 Task: Font style For heading Use Amiri with pink colour, bold & Underline. font size for heading '26 Pt. 'Change the font style of data to Amiriand font size to  12 Pt. Change the alignment of both headline & data to   center vertically. In the sheet  Attendance Sheet for Weekly Assessment
Action: Mouse moved to (52, 100)
Screenshot: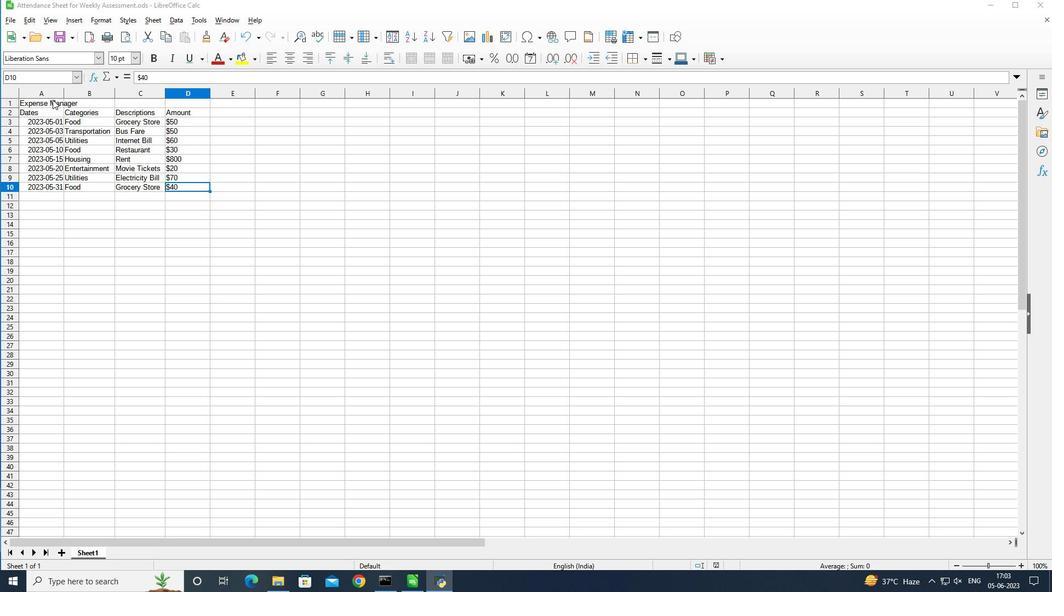 
Action: Mouse pressed left at (52, 100)
Screenshot: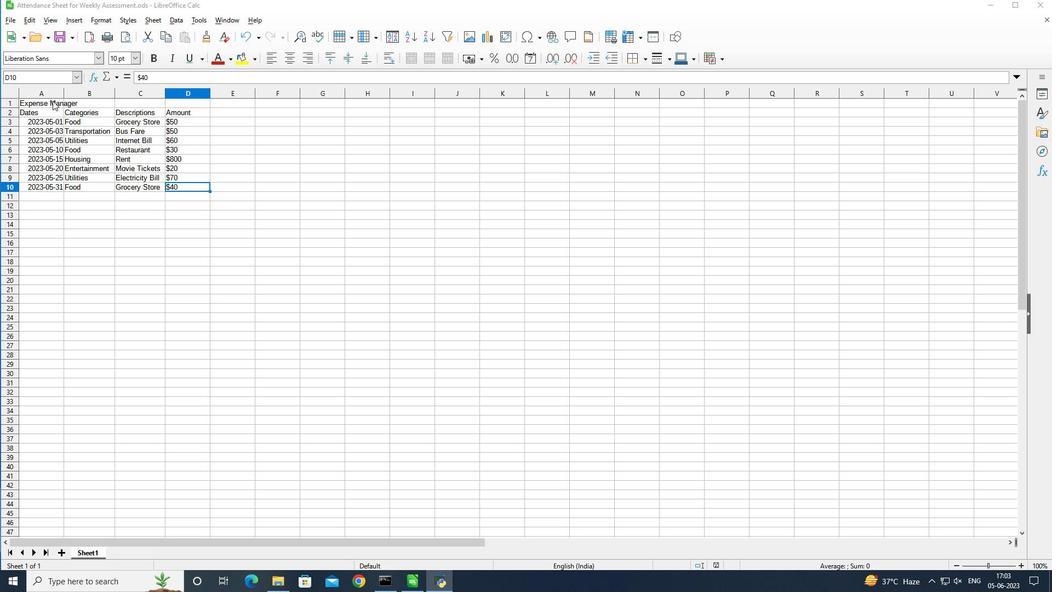 
Action: Mouse moved to (102, 58)
Screenshot: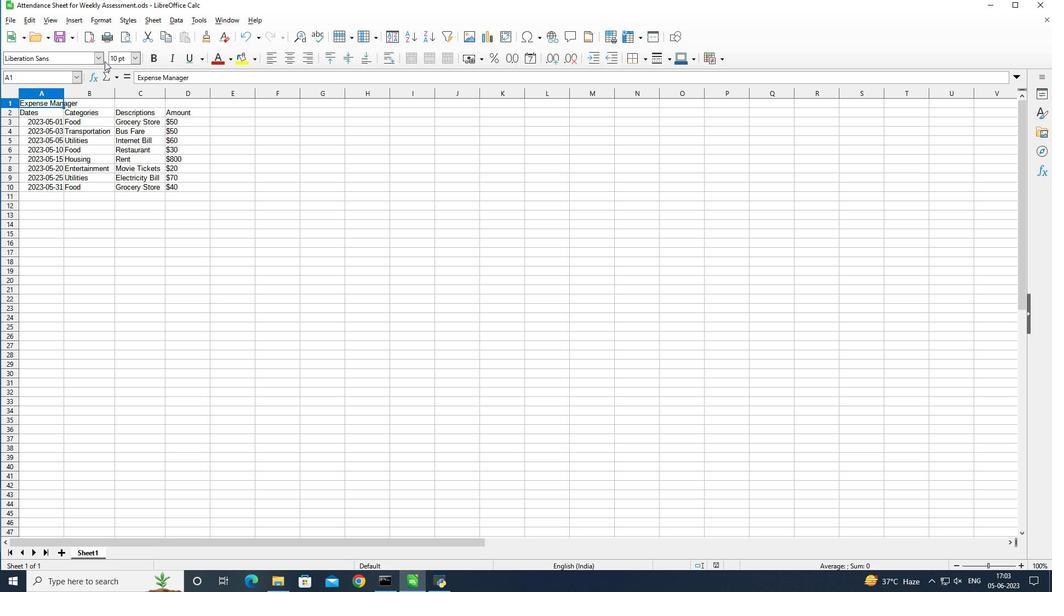 
Action: Mouse pressed left at (102, 58)
Screenshot: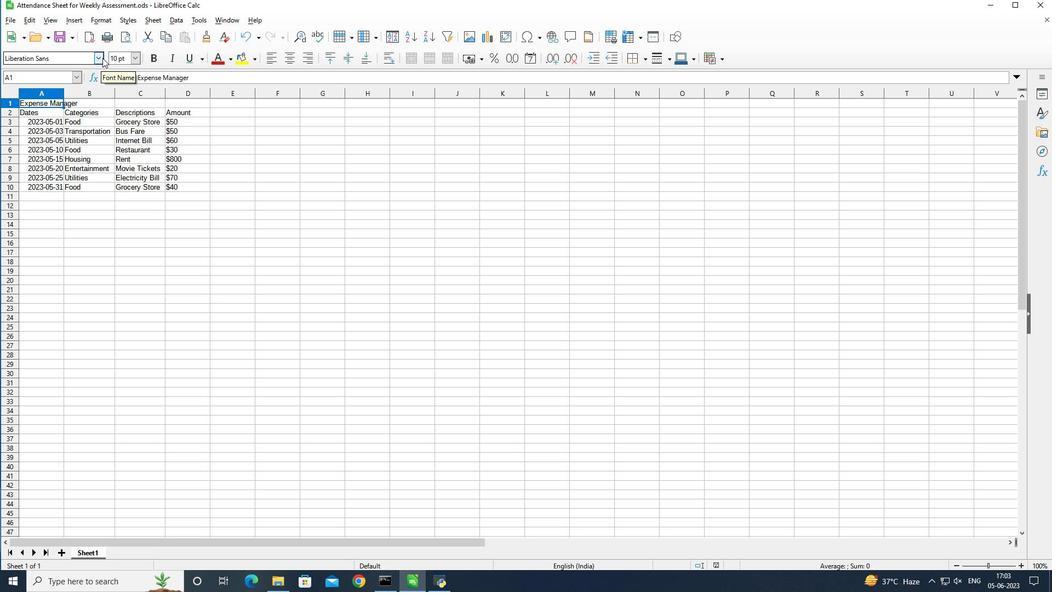 
Action: Mouse moved to (180, 83)
Screenshot: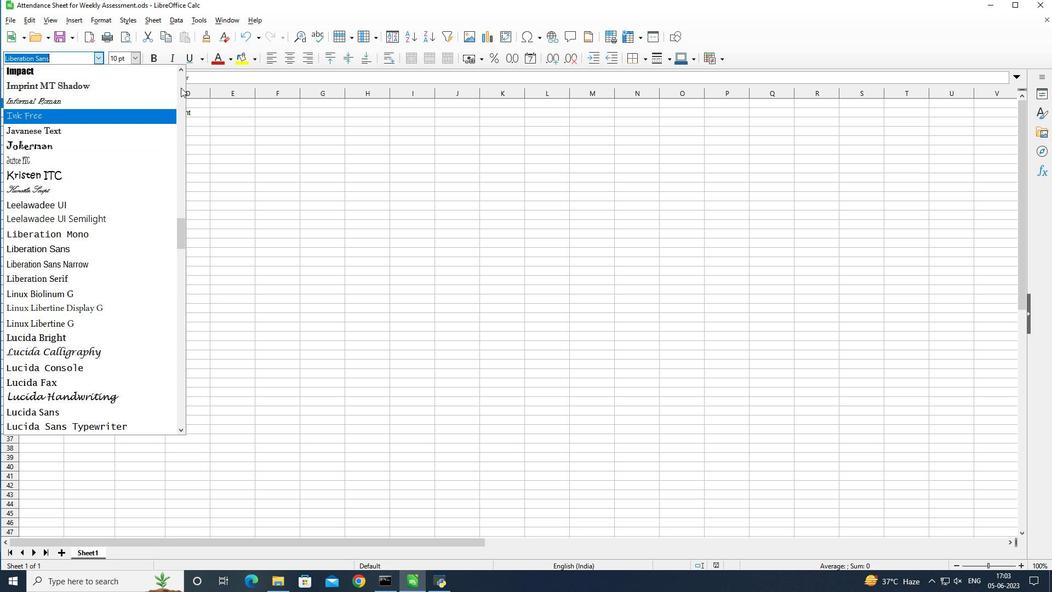 
Action: Mouse pressed left at (180, 83)
Screenshot: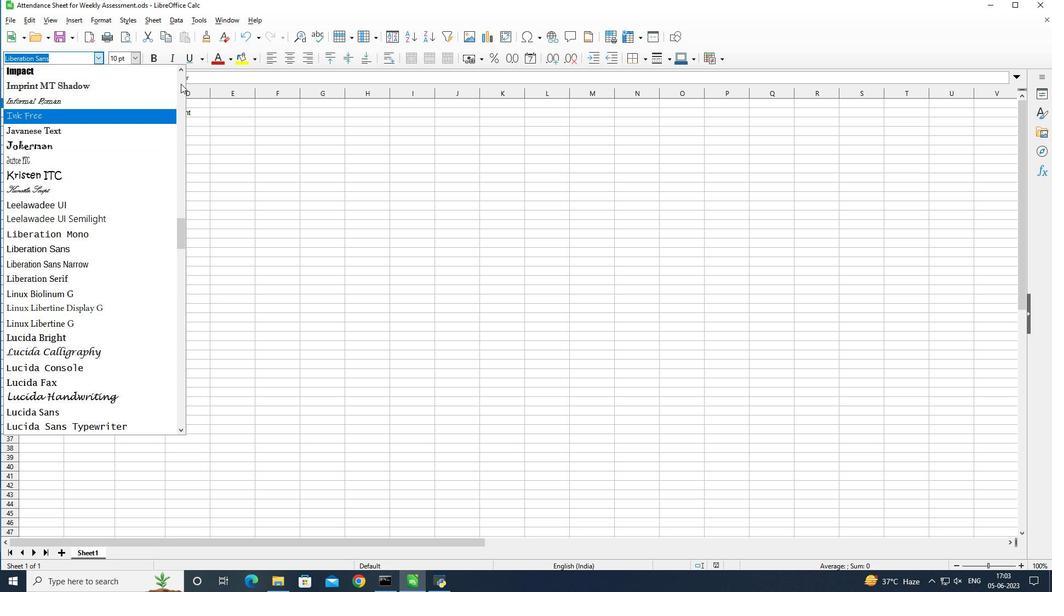 
Action: Mouse moved to (144, 115)
Screenshot: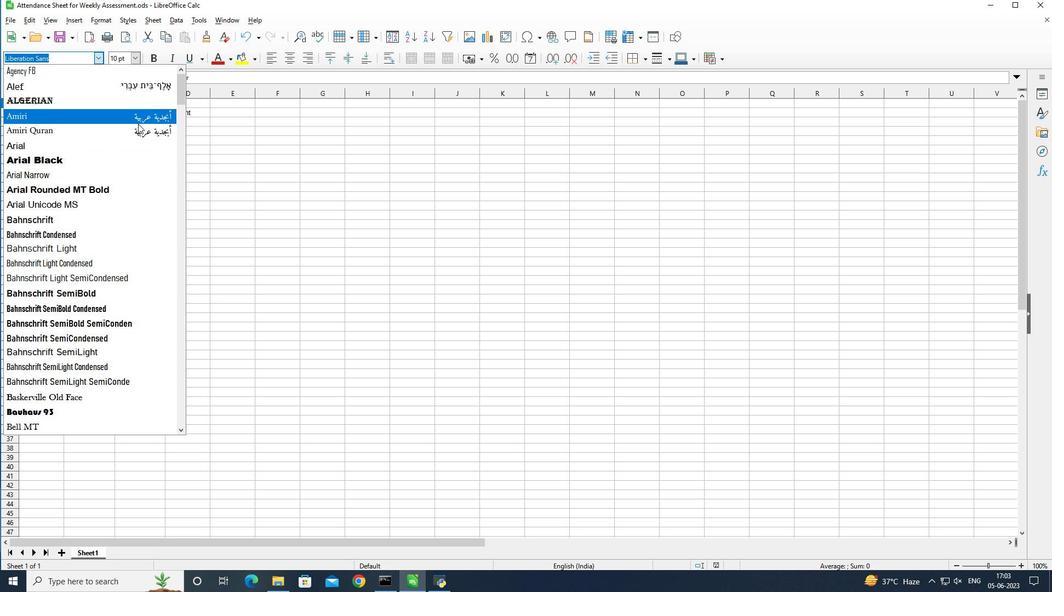 
Action: Mouse pressed left at (144, 115)
Screenshot: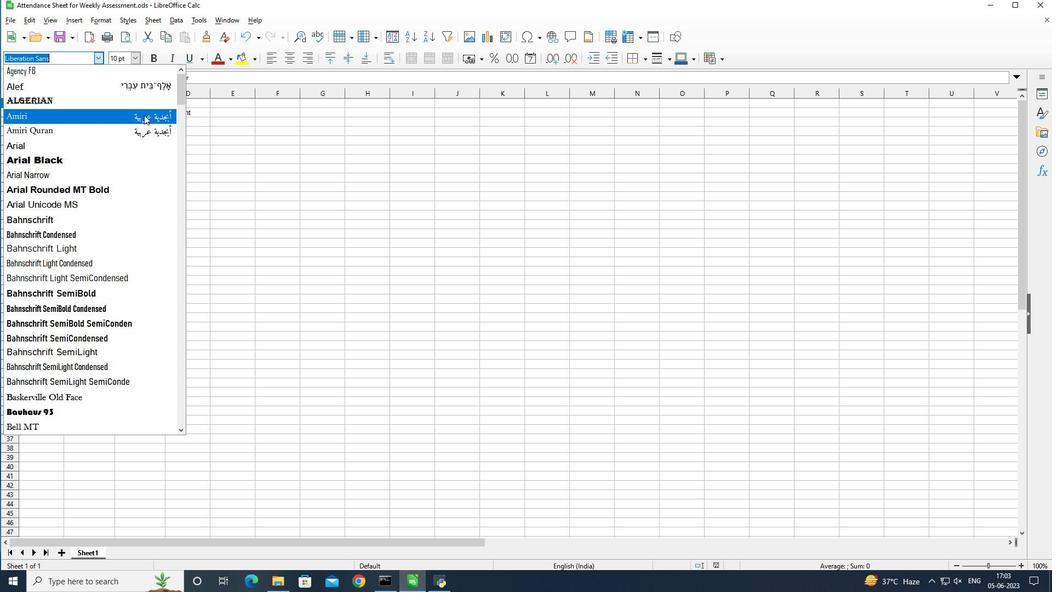 
Action: Mouse moved to (229, 61)
Screenshot: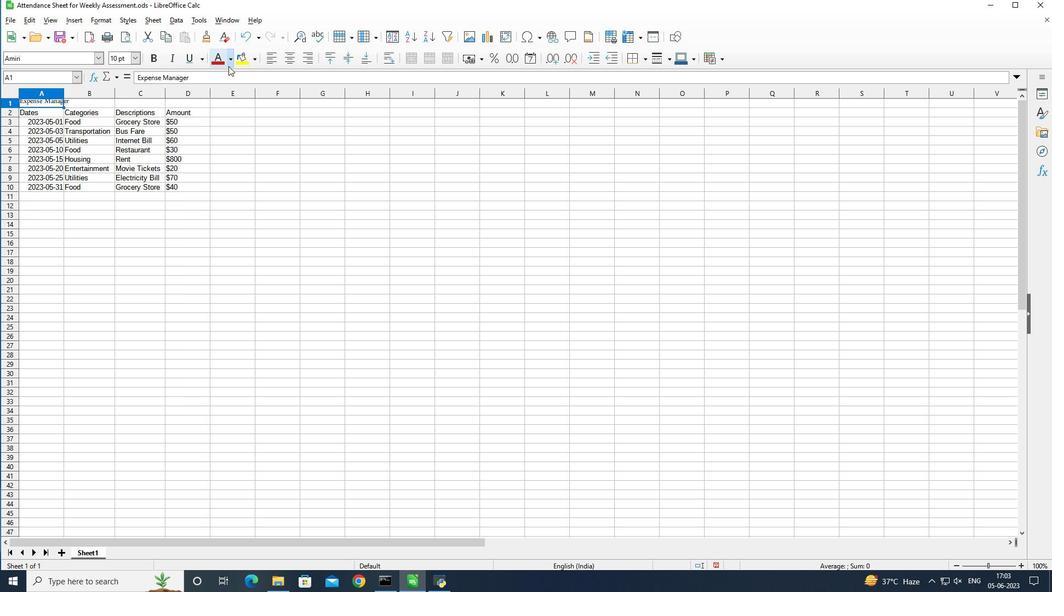 
Action: Mouse pressed left at (229, 61)
Screenshot: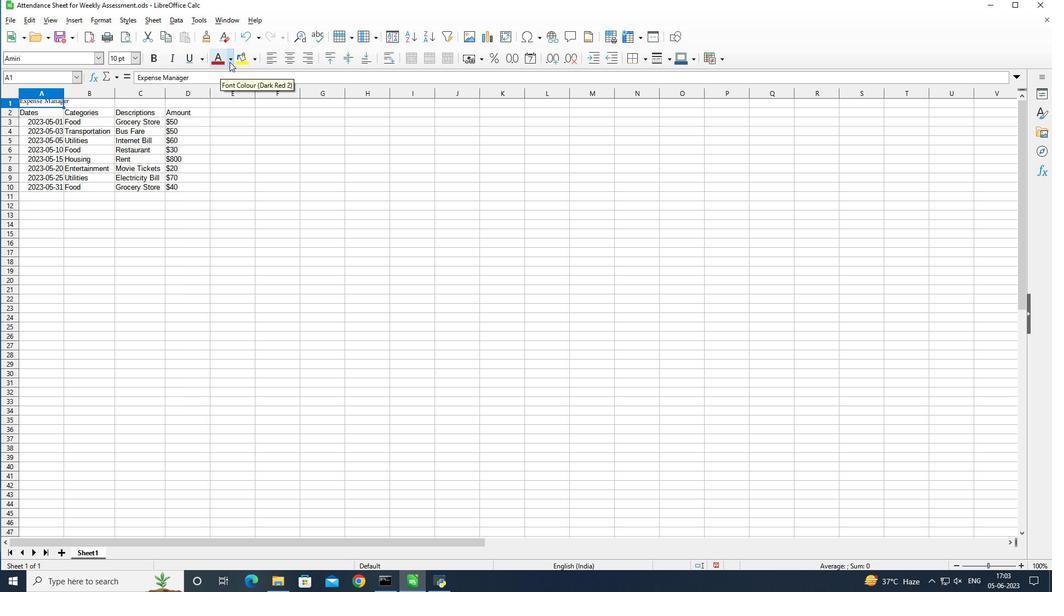 
Action: Mouse moved to (314, 112)
Screenshot: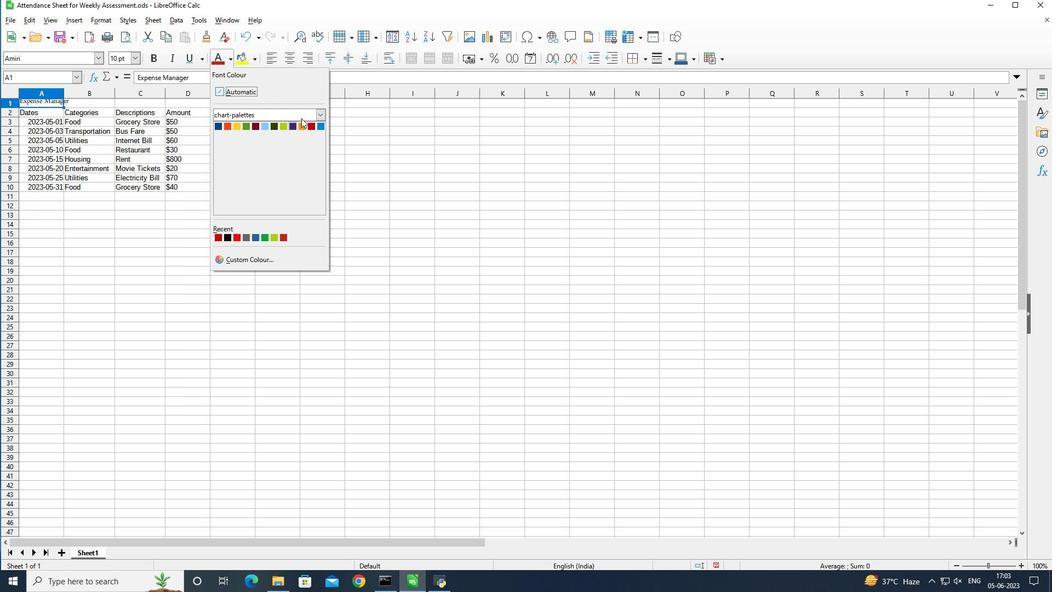 
Action: Mouse pressed left at (314, 112)
Screenshot: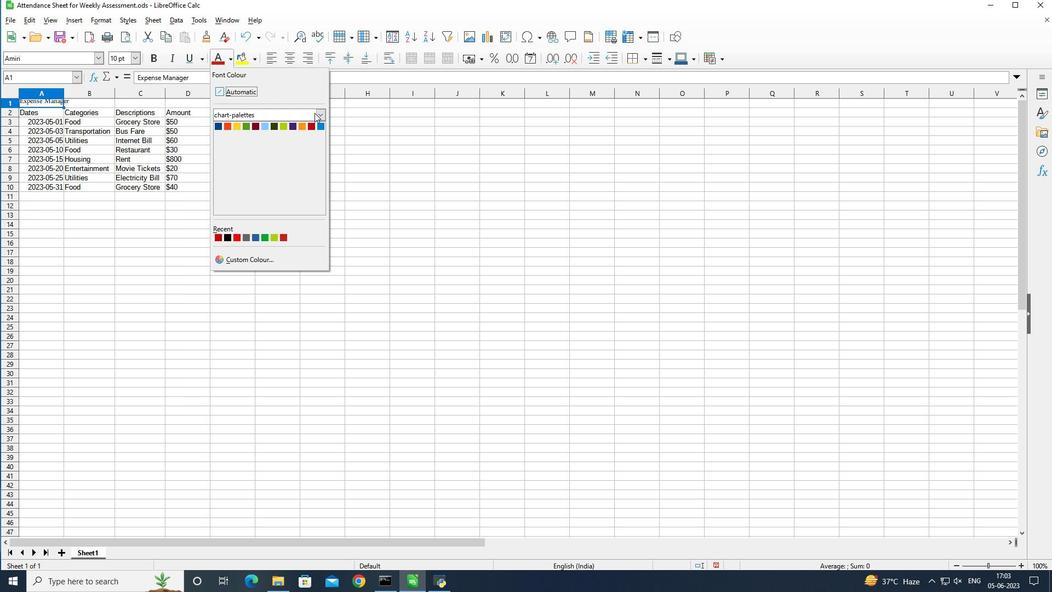 
Action: Mouse moved to (264, 191)
Screenshot: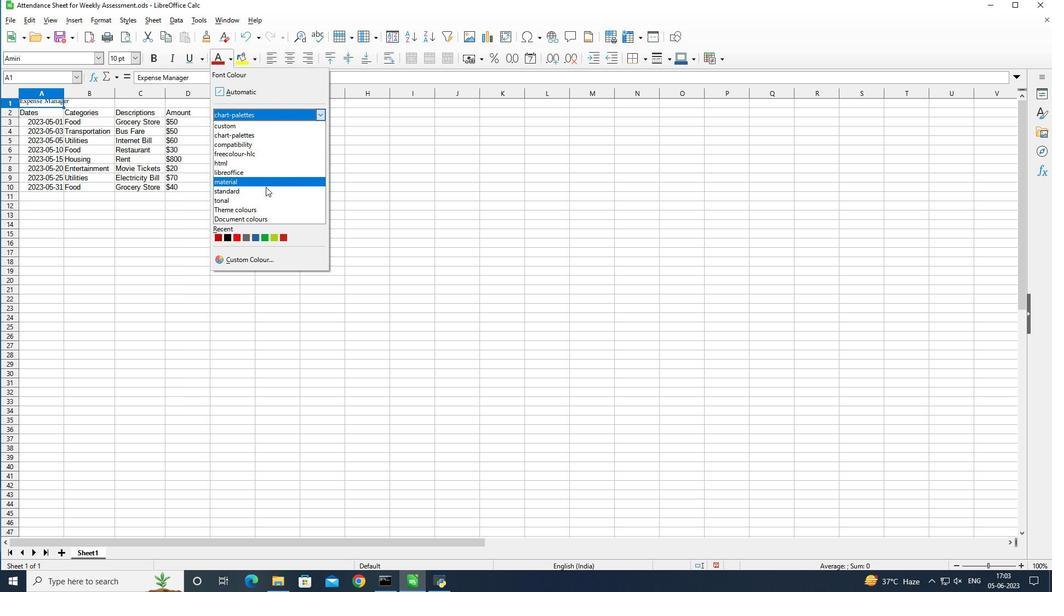
Action: Mouse pressed left at (264, 191)
Screenshot: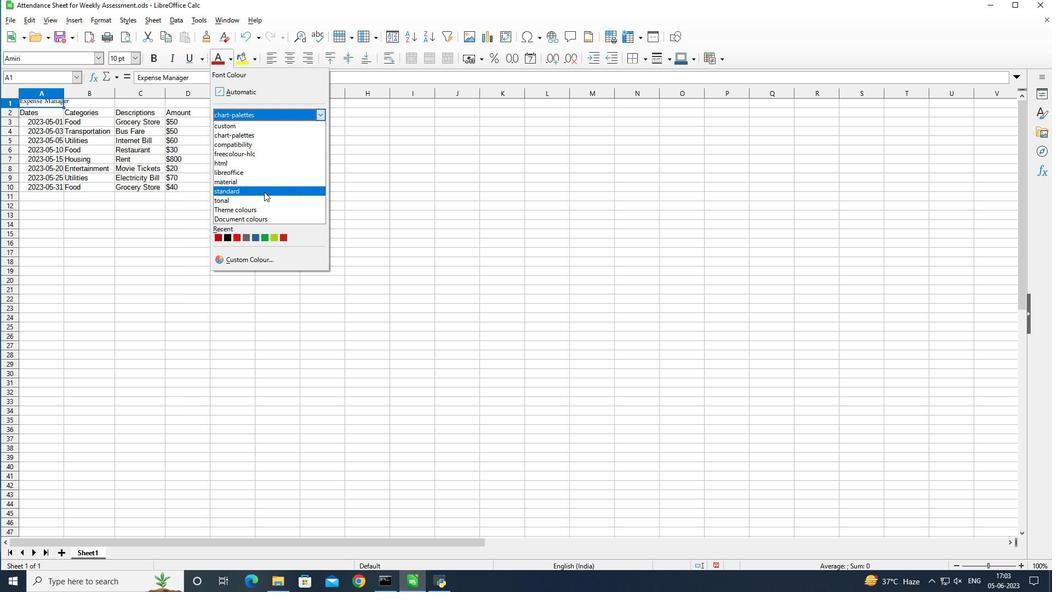 
Action: Mouse moved to (307, 115)
Screenshot: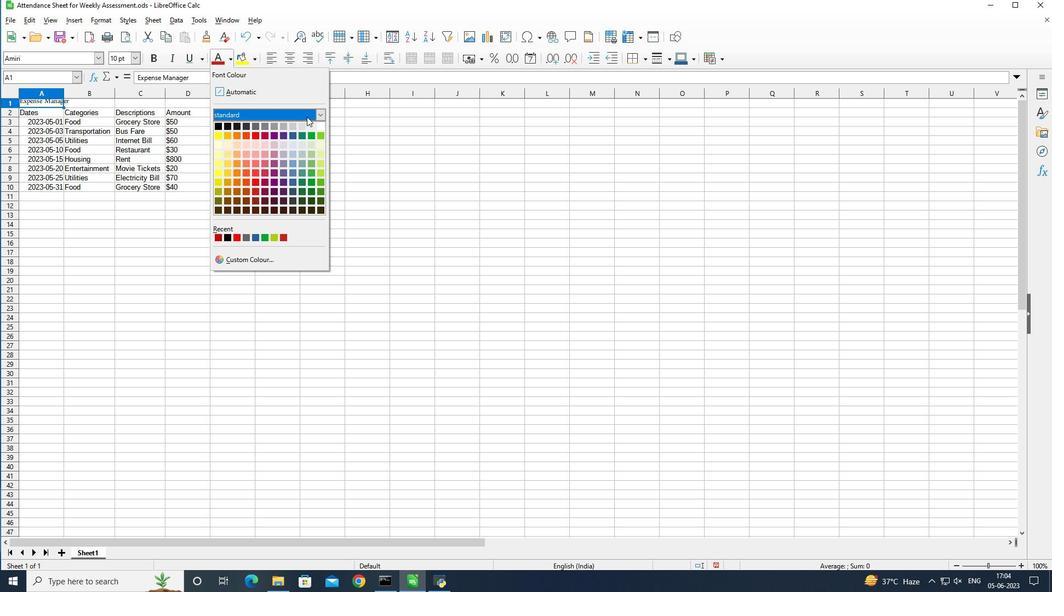 
Action: Mouse pressed left at (307, 115)
Screenshot: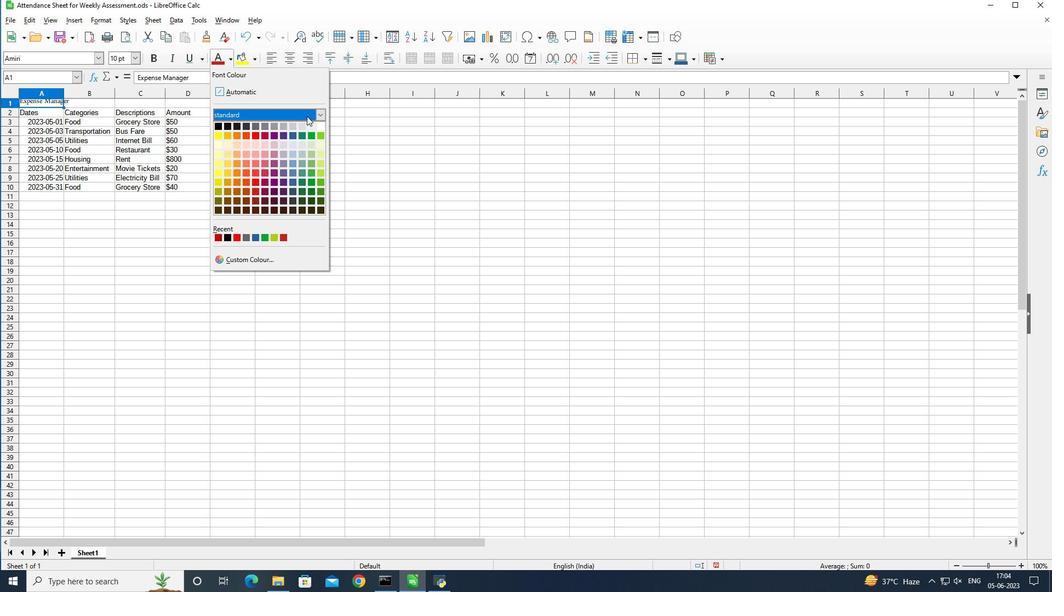 
Action: Mouse moved to (269, 178)
Screenshot: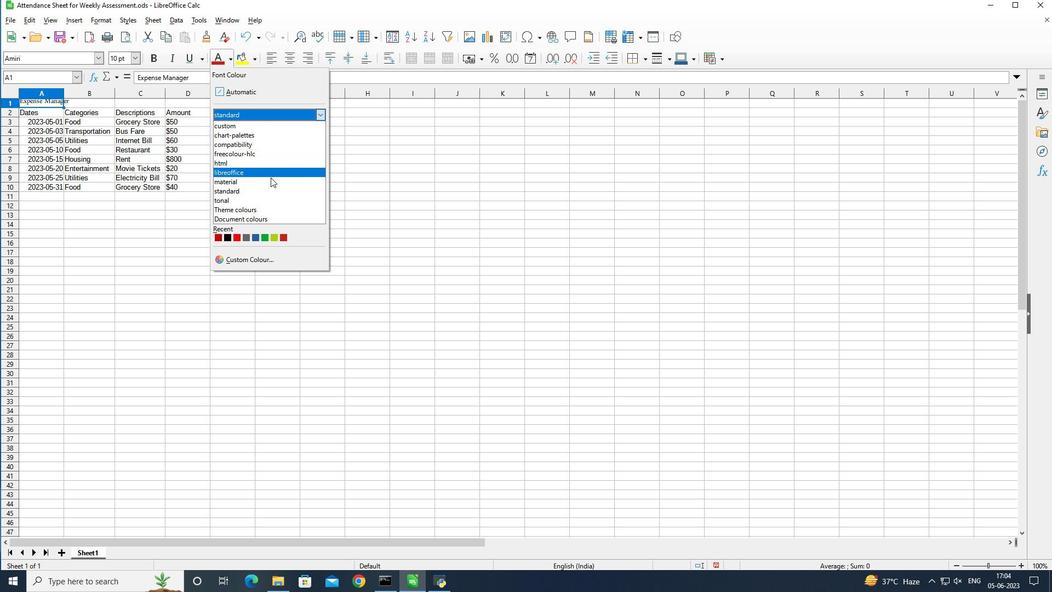 
Action: Mouse pressed left at (269, 178)
Screenshot: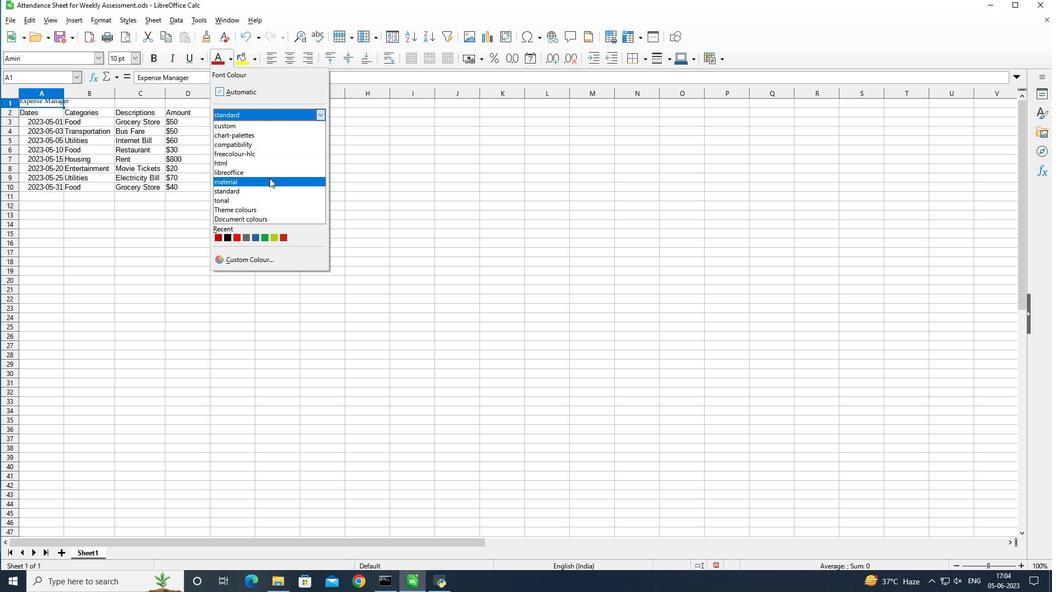 
Action: Mouse moved to (222, 184)
Screenshot: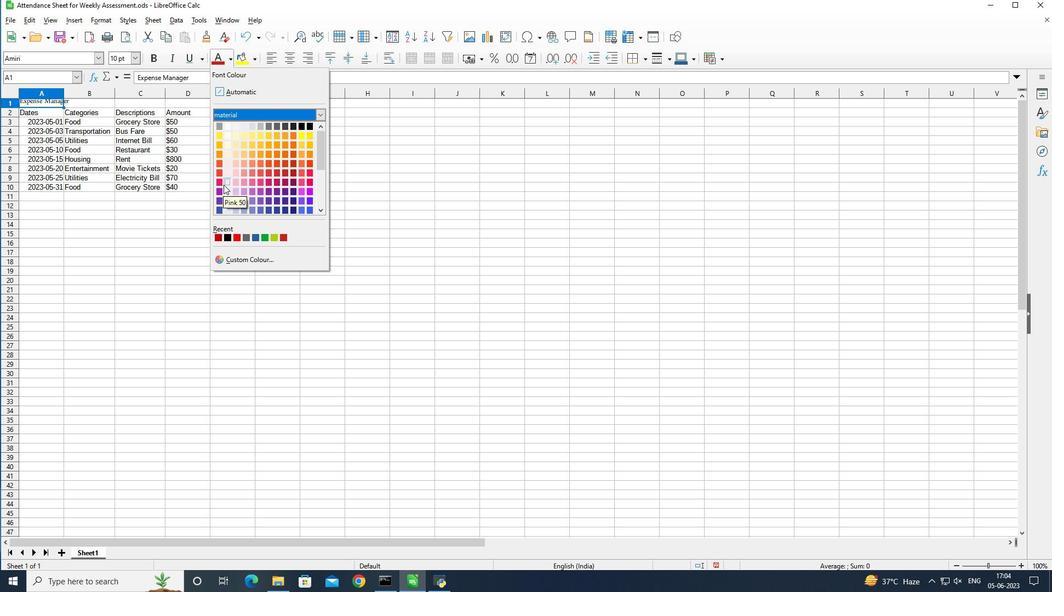 
Action: Mouse pressed left at (222, 184)
Screenshot: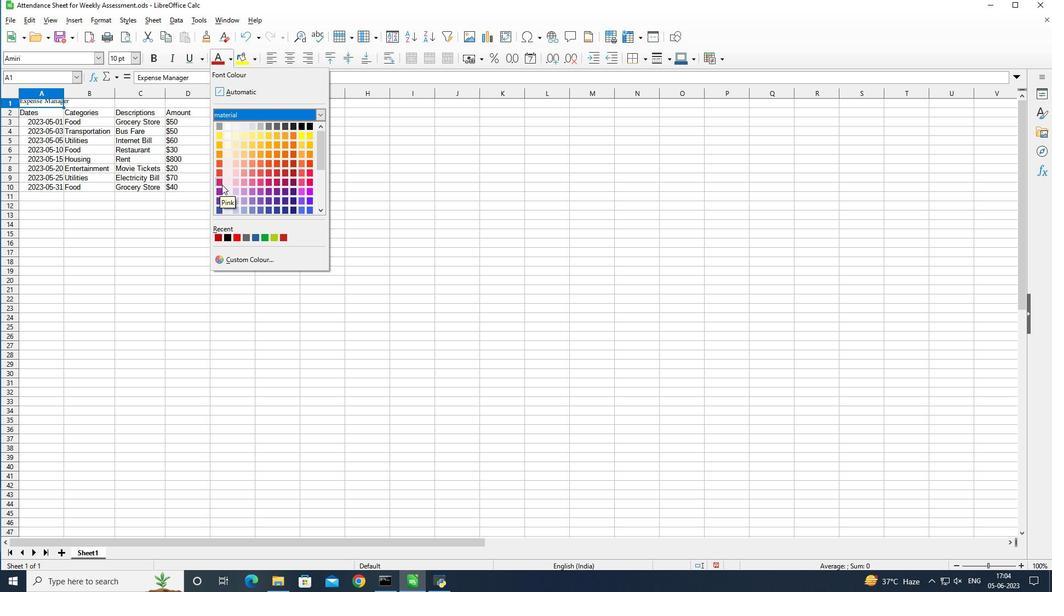 
Action: Mouse moved to (154, 60)
Screenshot: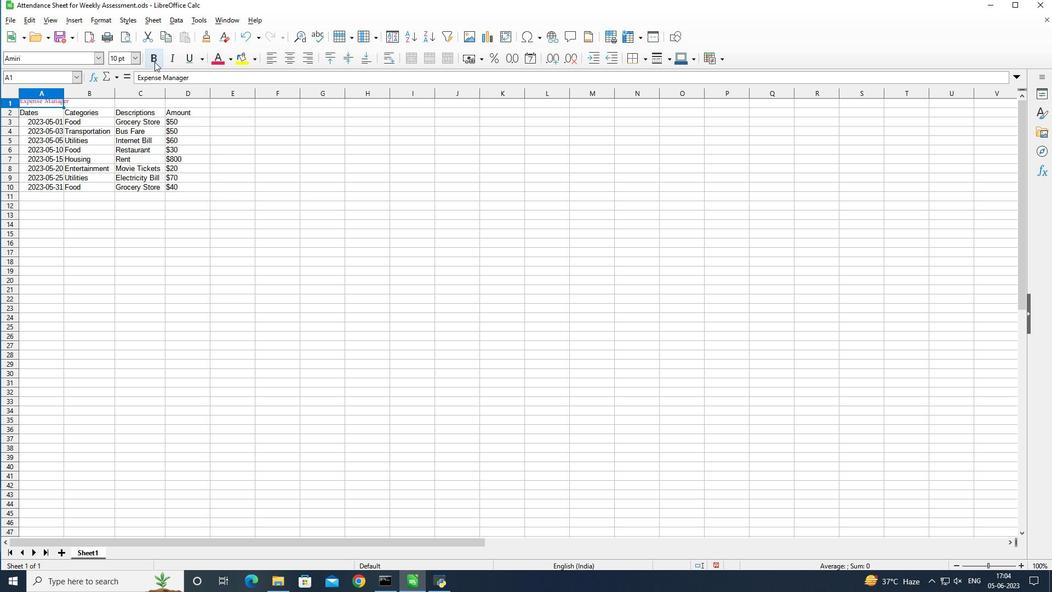 
Action: Mouse pressed left at (154, 60)
Screenshot: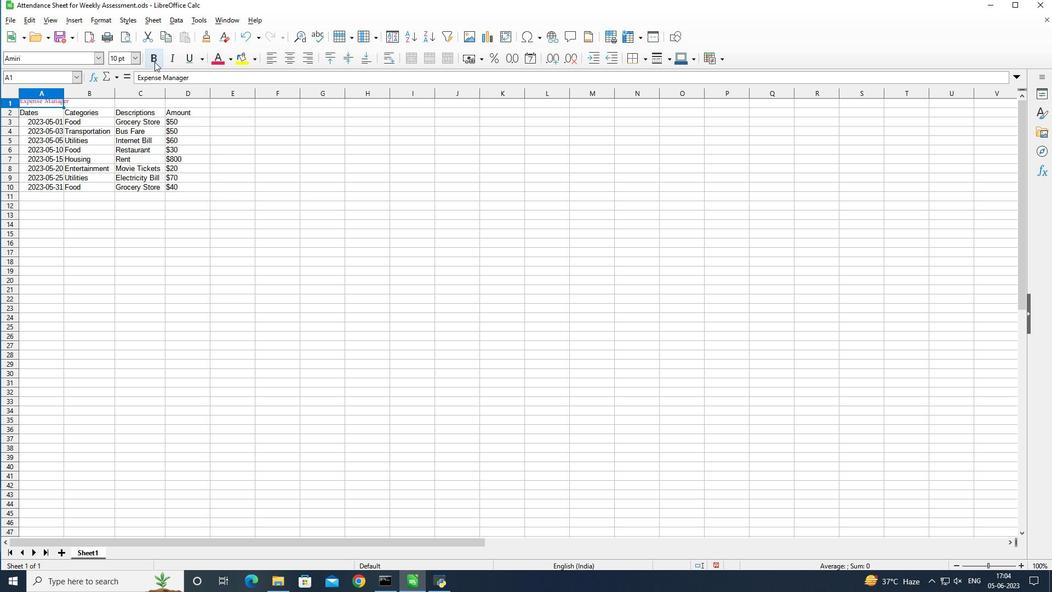 
Action: Mouse moved to (187, 61)
Screenshot: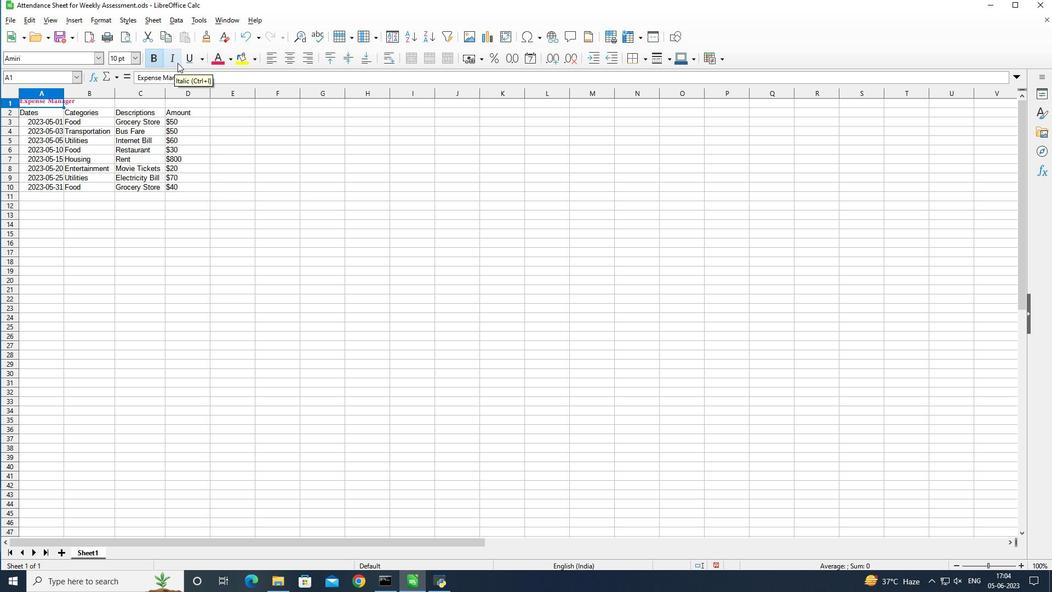 
Action: Mouse pressed left at (187, 61)
Screenshot: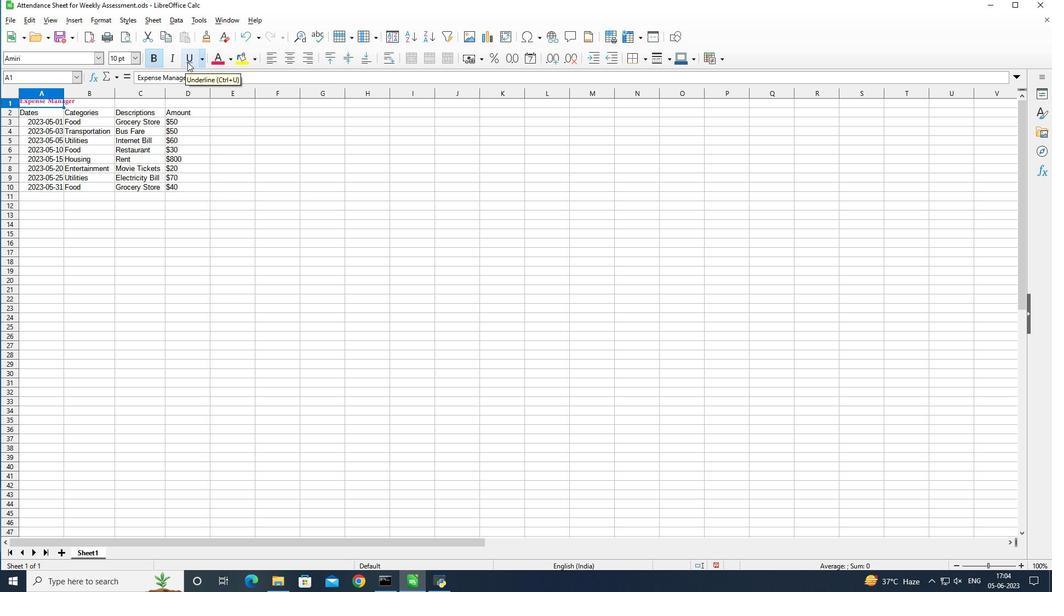 
Action: Mouse moved to (137, 59)
Screenshot: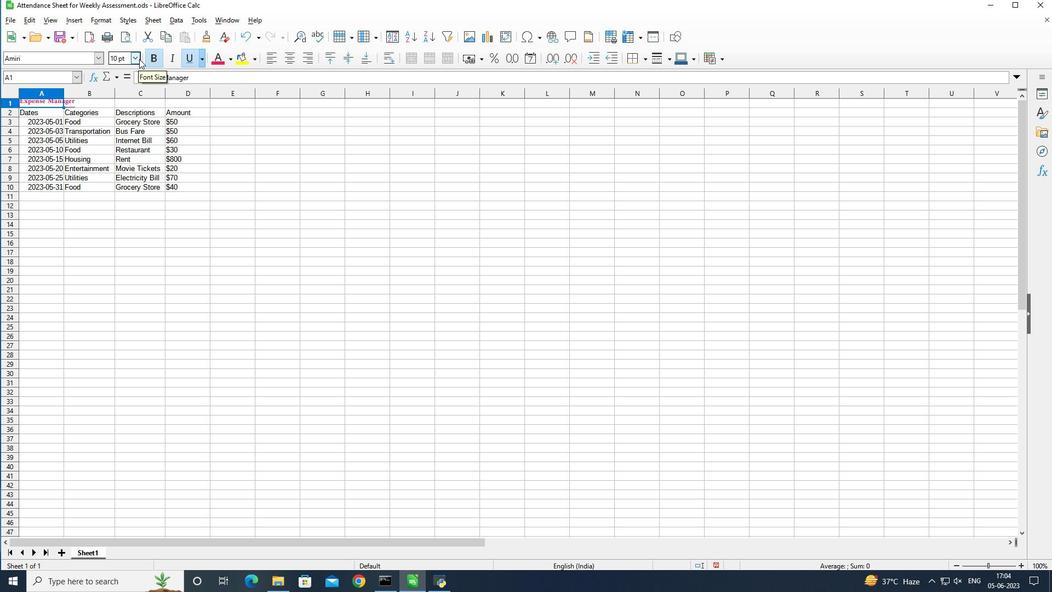 
Action: Mouse pressed left at (137, 59)
Screenshot: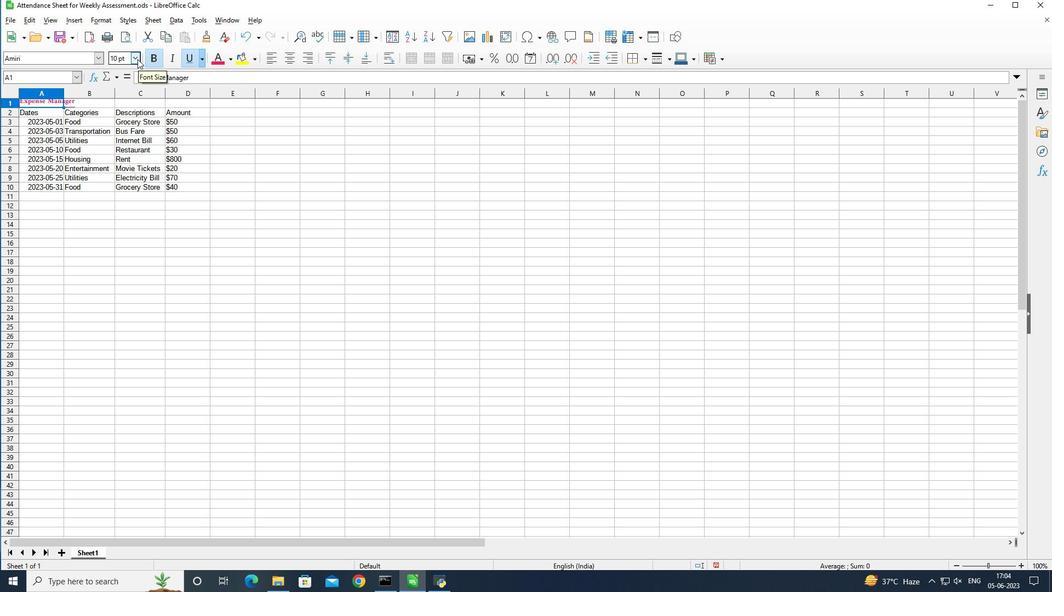 
Action: Mouse moved to (122, 230)
Screenshot: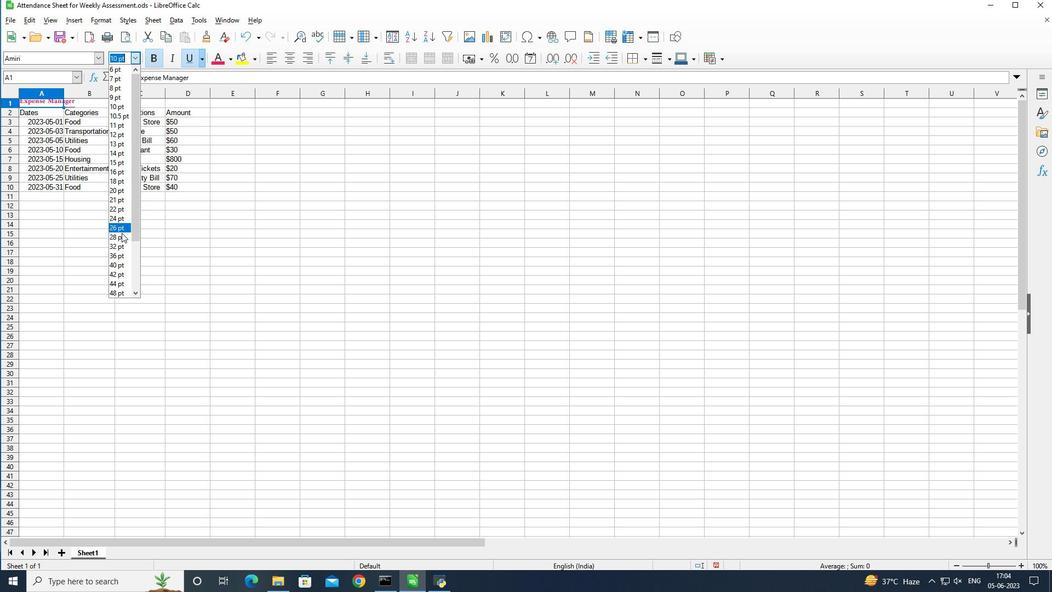 
Action: Mouse pressed left at (122, 230)
Screenshot: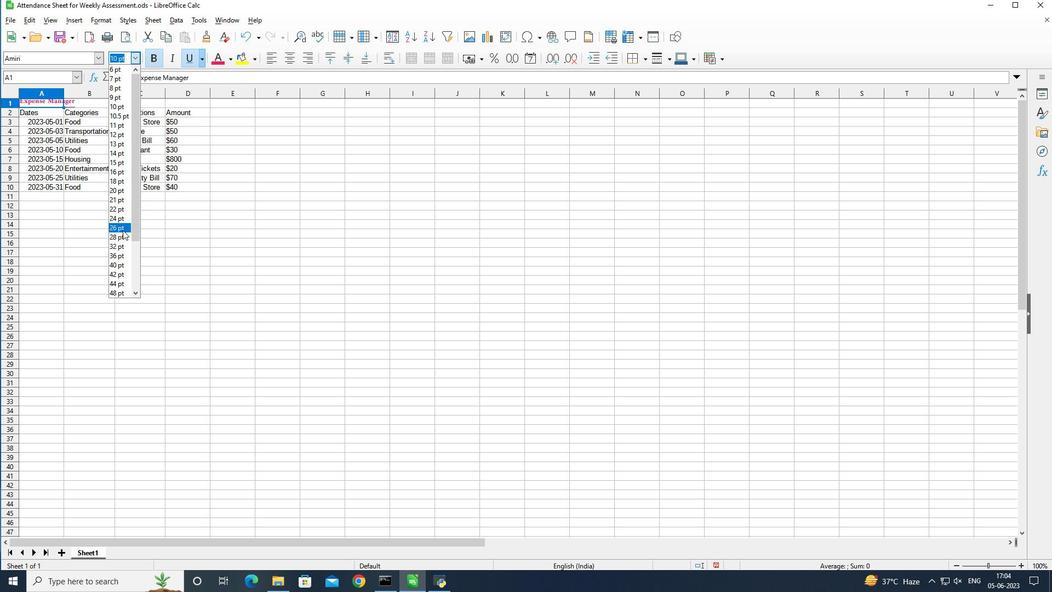 
Action: Mouse moved to (54, 110)
Screenshot: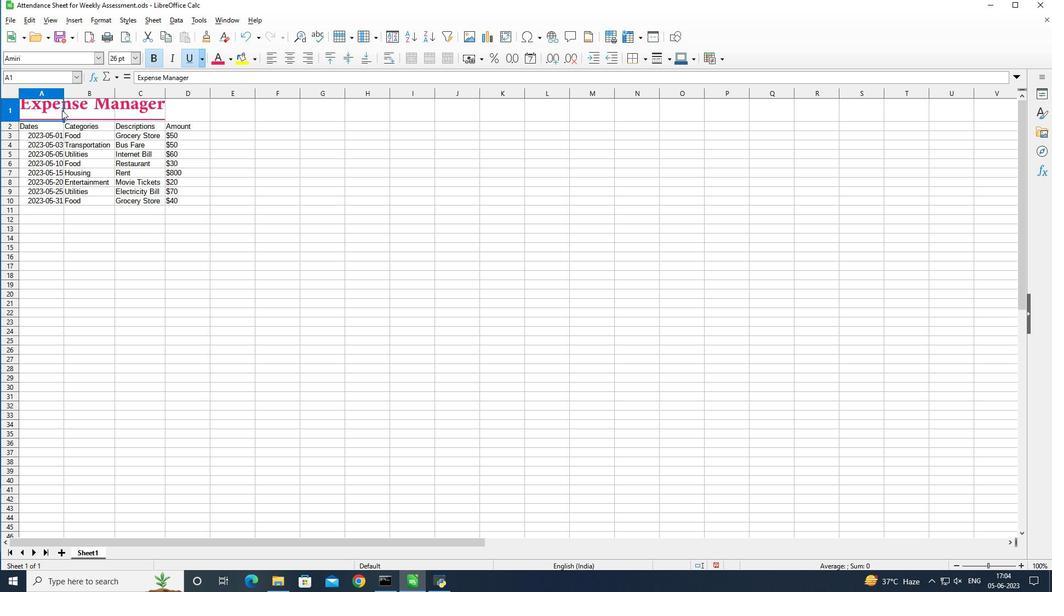 
Action: Mouse pressed left at (54, 110)
Screenshot: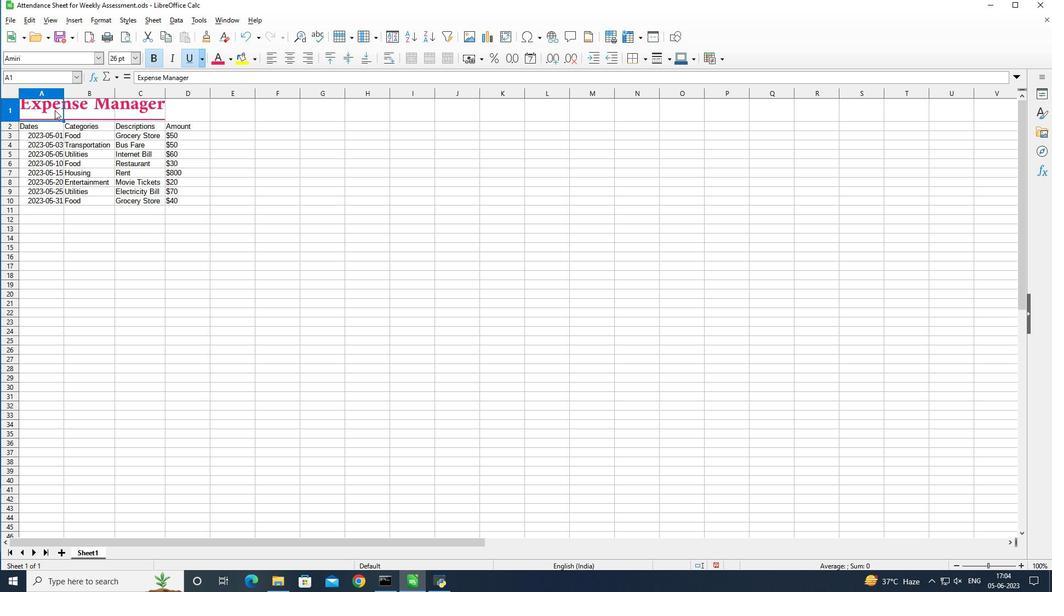 
Action: Mouse moved to (438, 59)
Screenshot: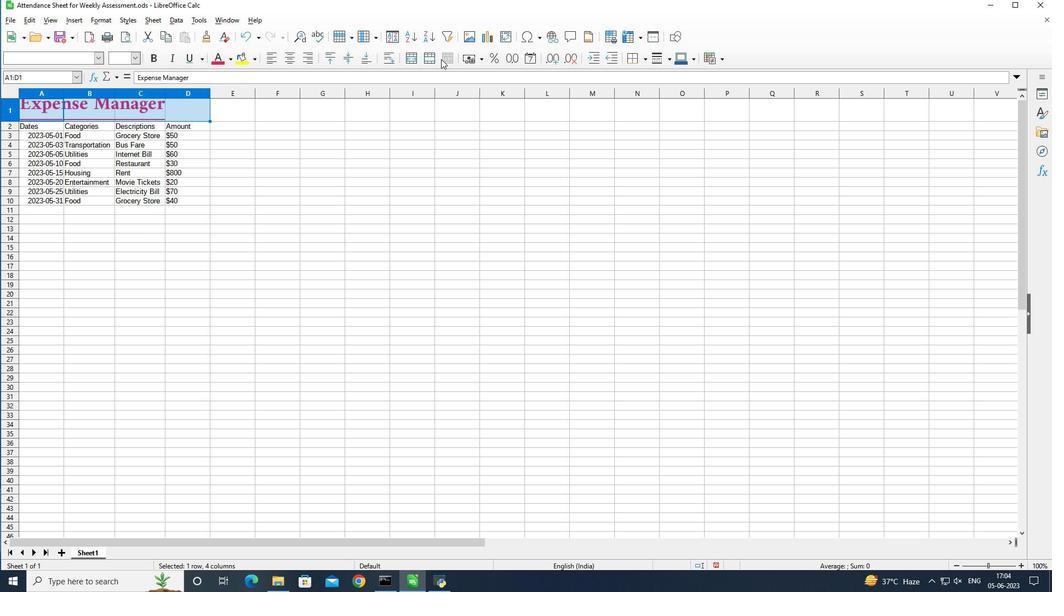 
Action: Mouse pressed left at (438, 59)
Screenshot: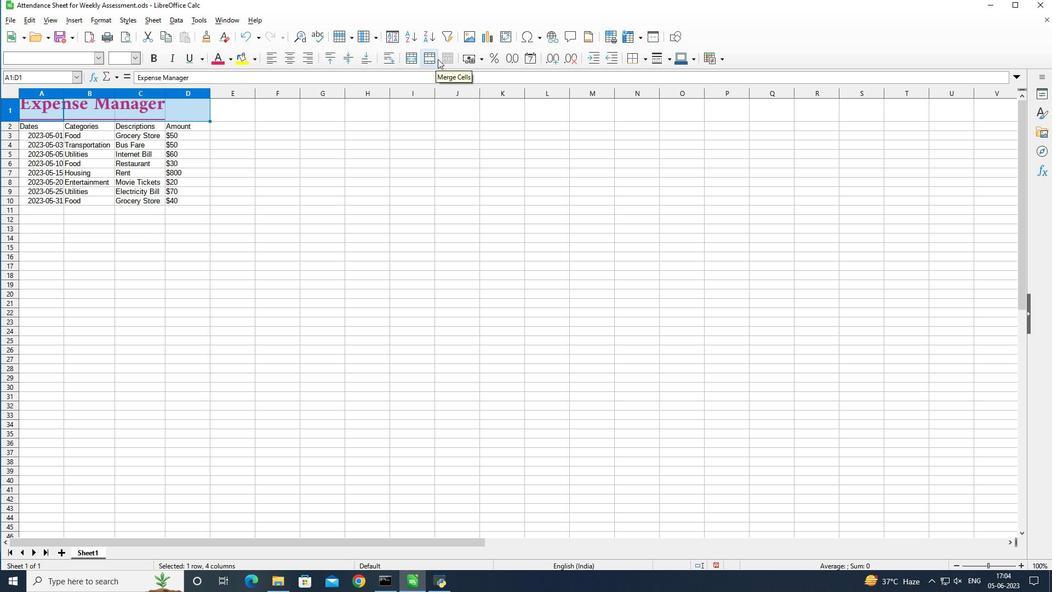 
Action: Mouse moved to (42, 129)
Screenshot: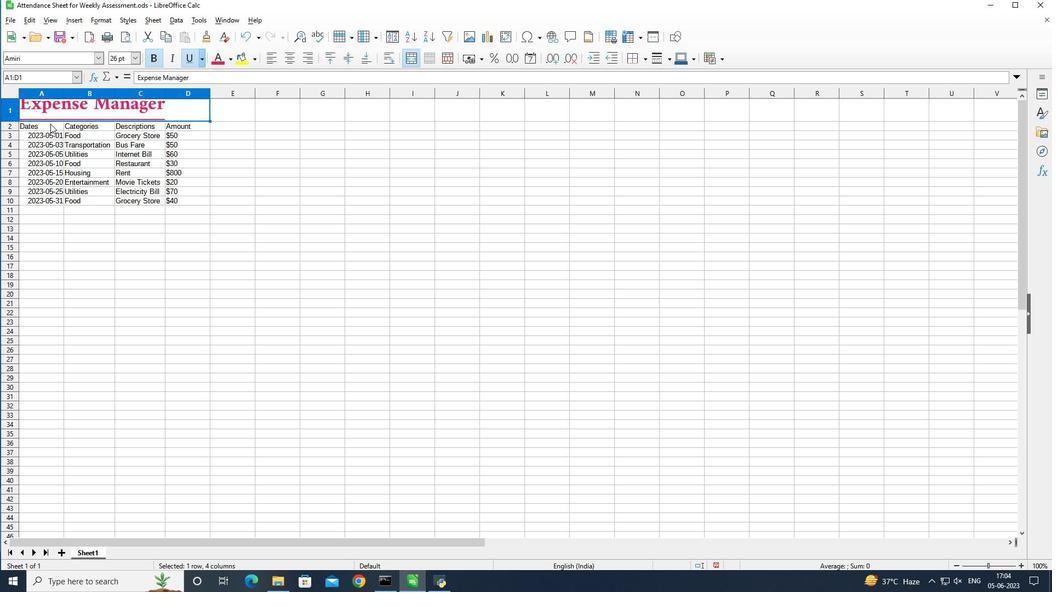 
Action: Mouse pressed left at (42, 129)
Screenshot: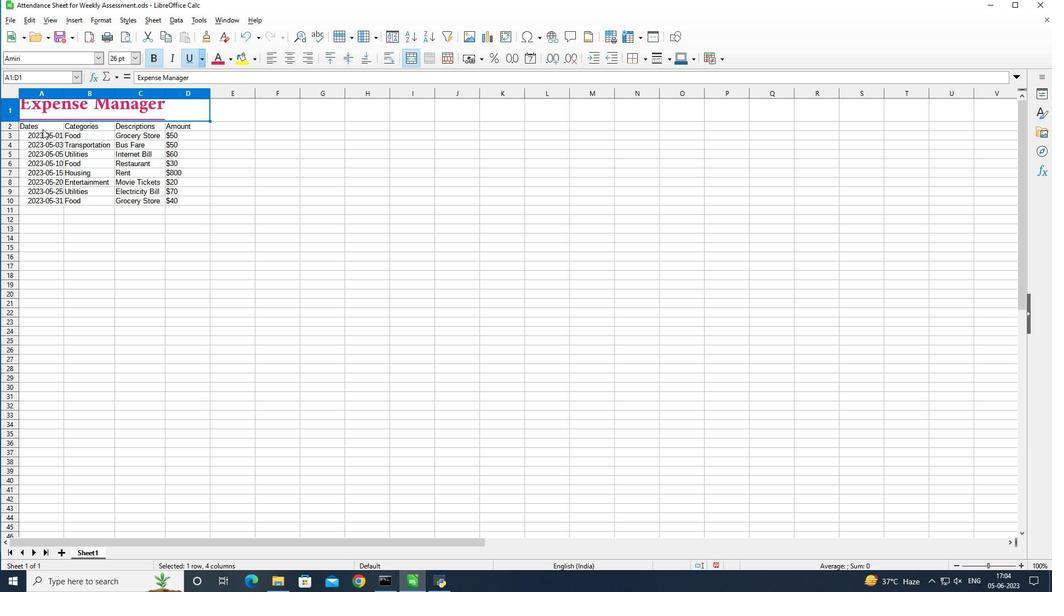 
Action: Mouse moved to (45, 125)
Screenshot: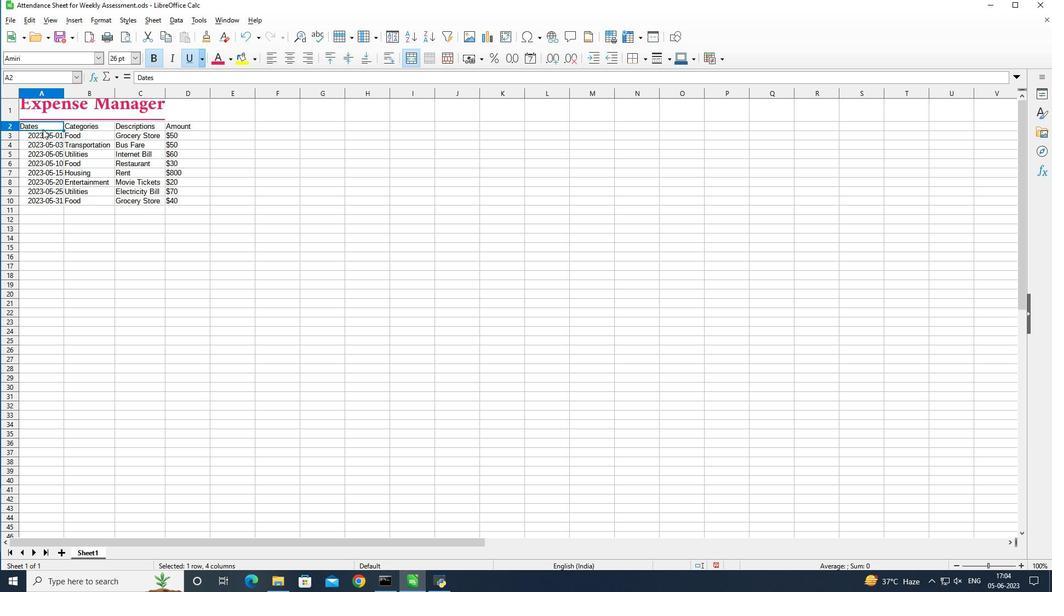 
Action: Mouse pressed left at (45, 125)
Screenshot: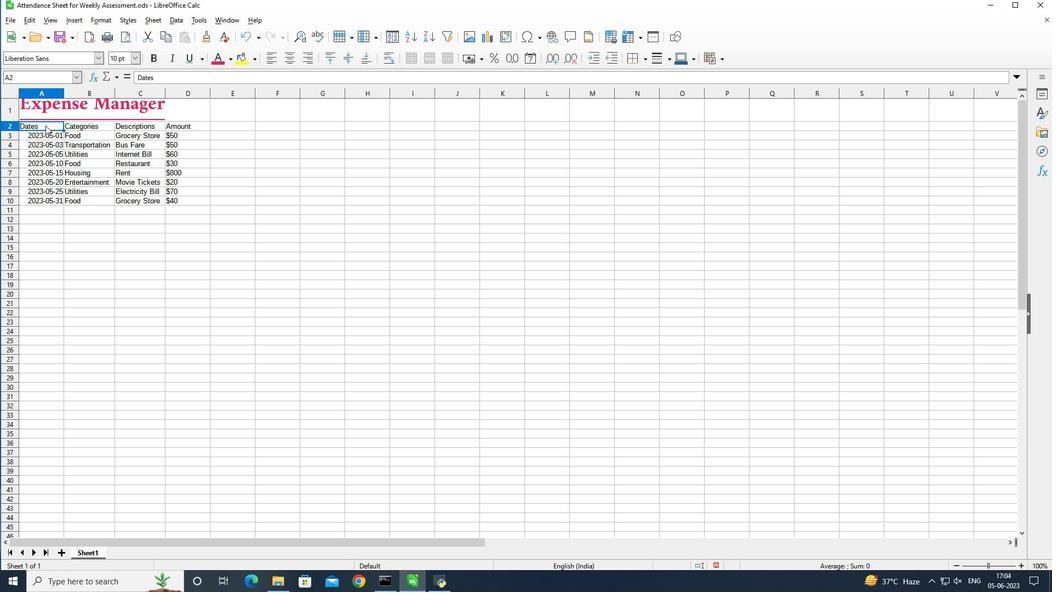 
Action: Mouse moved to (99, 56)
Screenshot: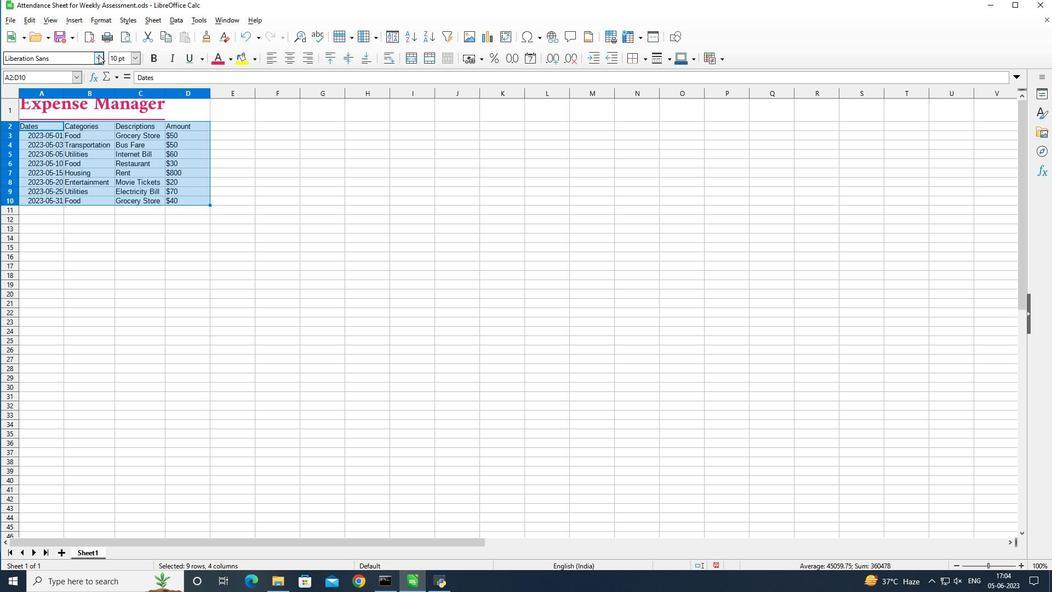 
Action: Mouse pressed left at (99, 56)
Screenshot: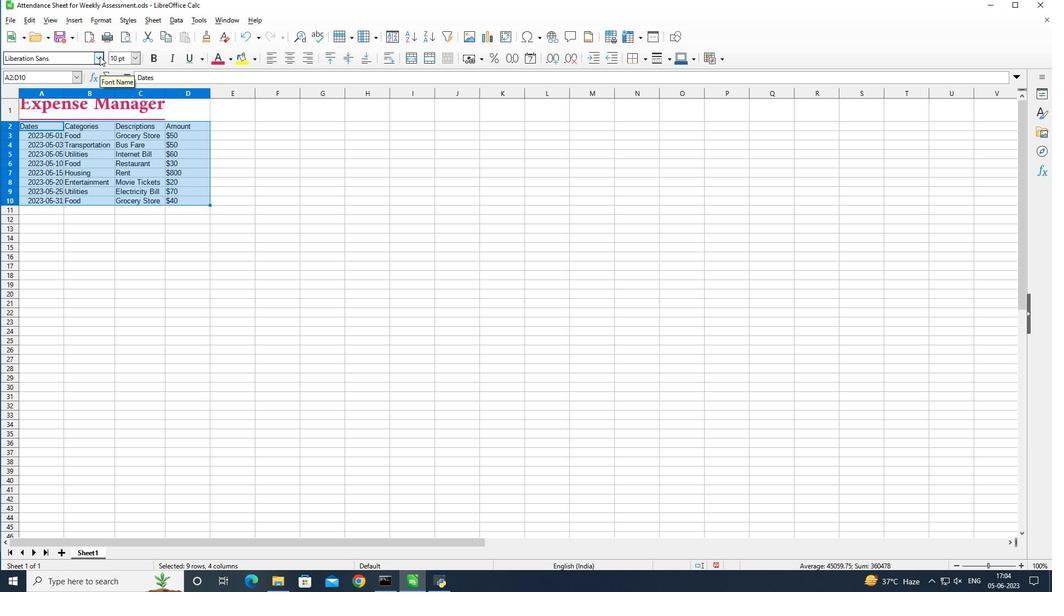 
Action: Mouse moved to (119, 131)
Screenshot: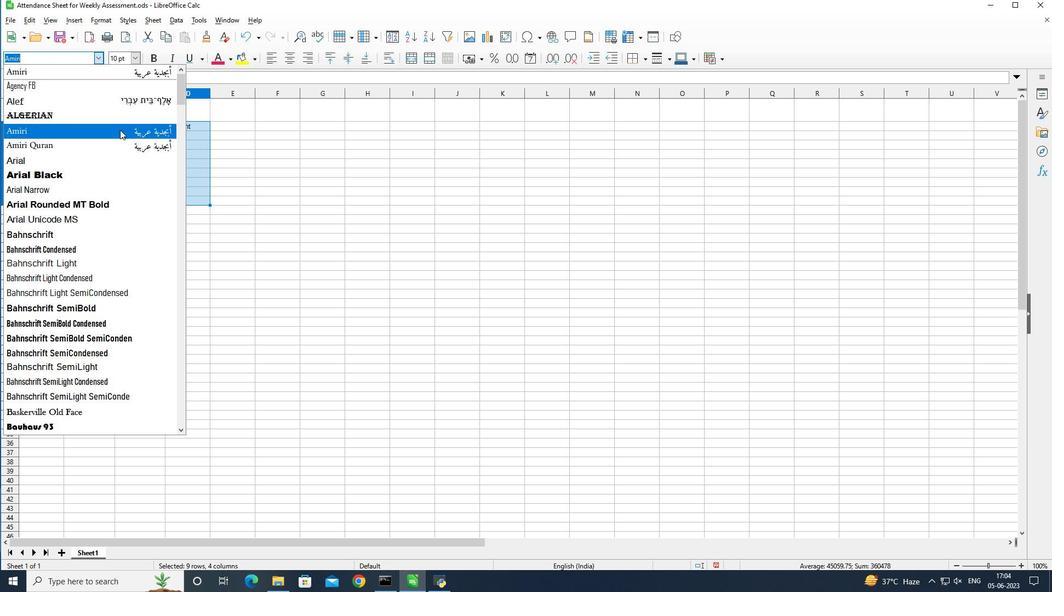 
Action: Mouse pressed left at (119, 131)
Screenshot: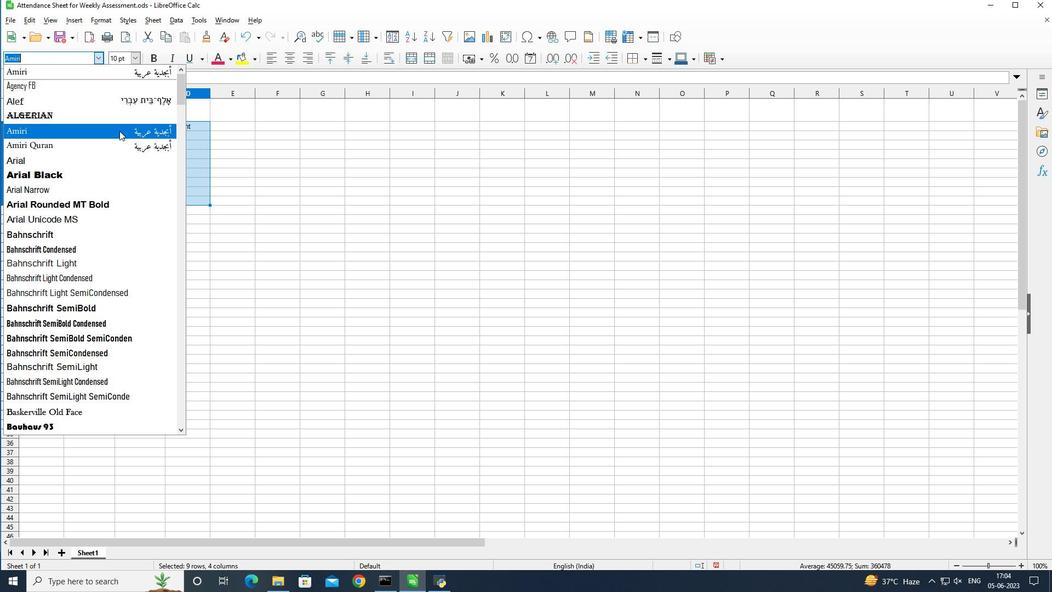 
Action: Mouse moved to (133, 60)
Screenshot: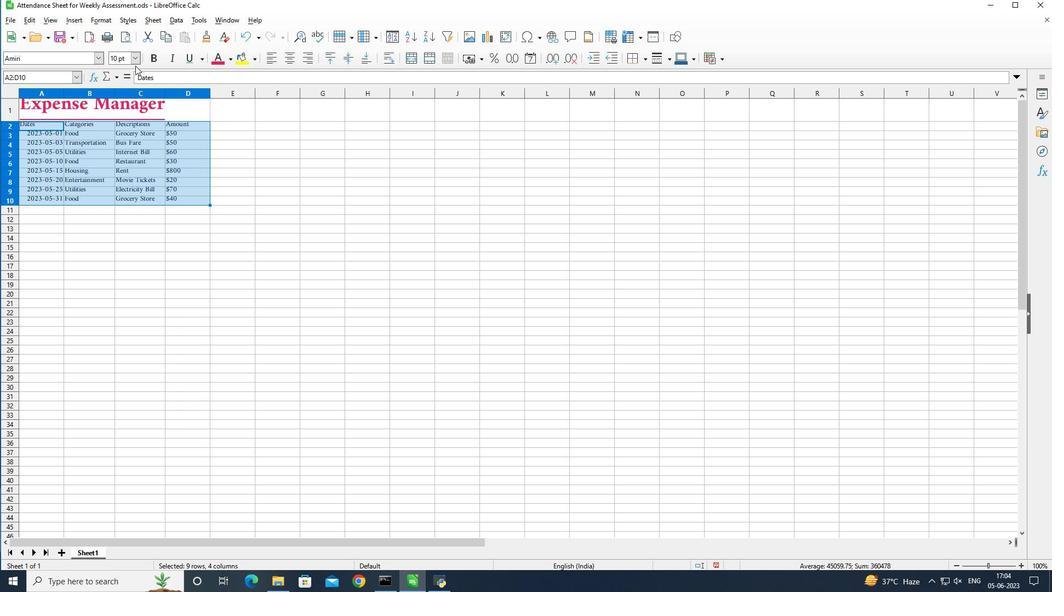 
Action: Mouse pressed left at (133, 60)
Screenshot: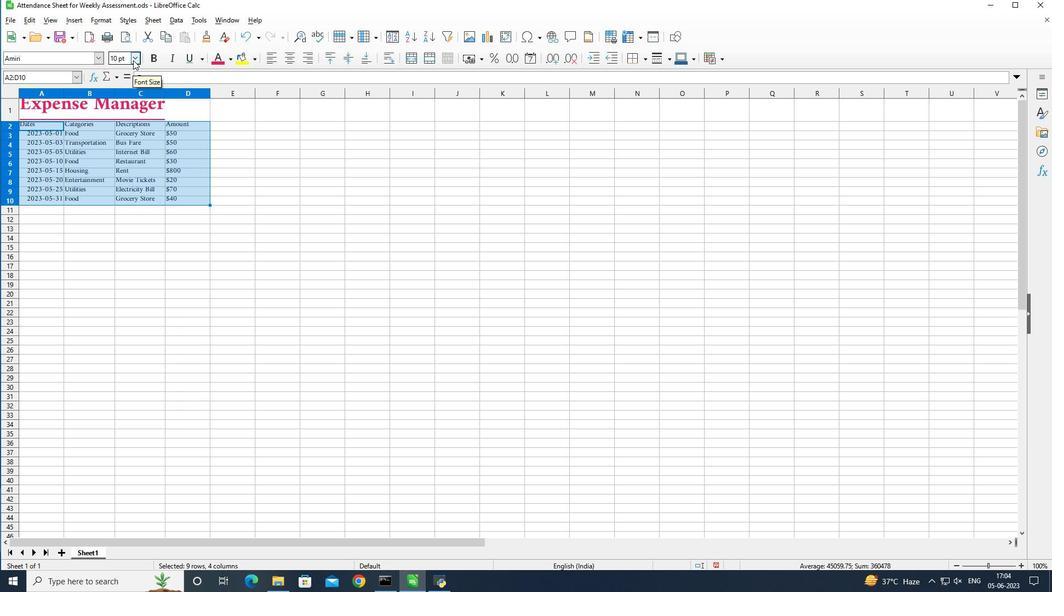 
Action: Mouse moved to (128, 136)
Screenshot: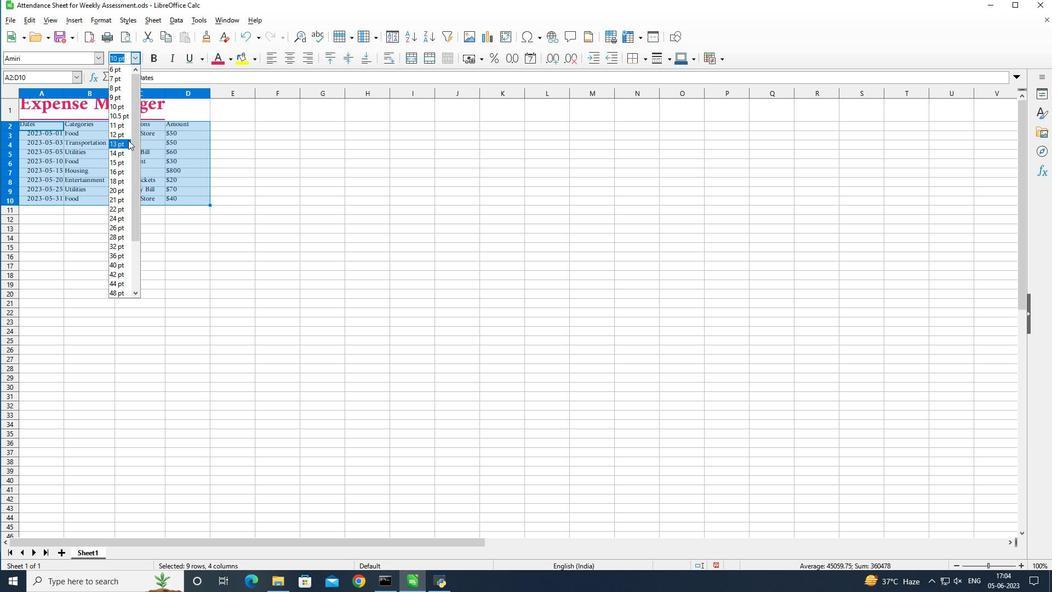 
Action: Mouse pressed left at (128, 136)
Screenshot: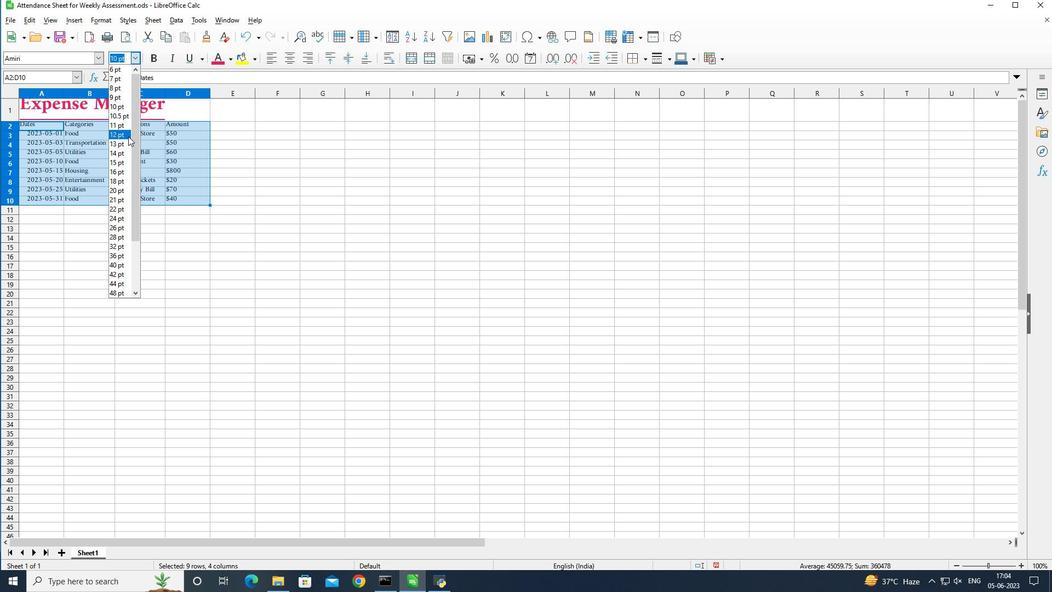 
Action: Mouse moved to (179, 107)
Screenshot: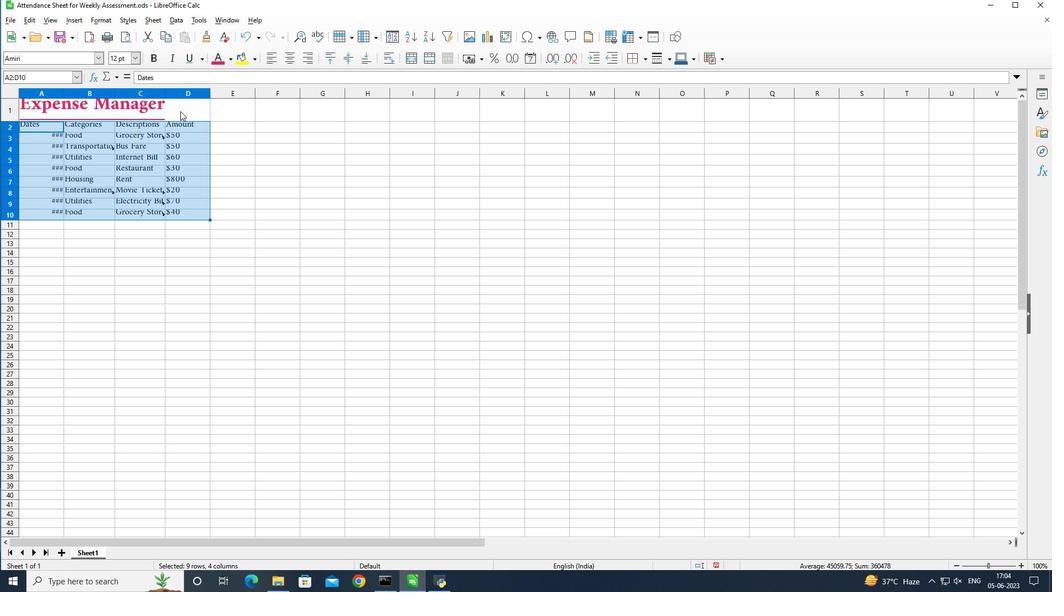 
Action: Mouse pressed left at (179, 107)
Screenshot: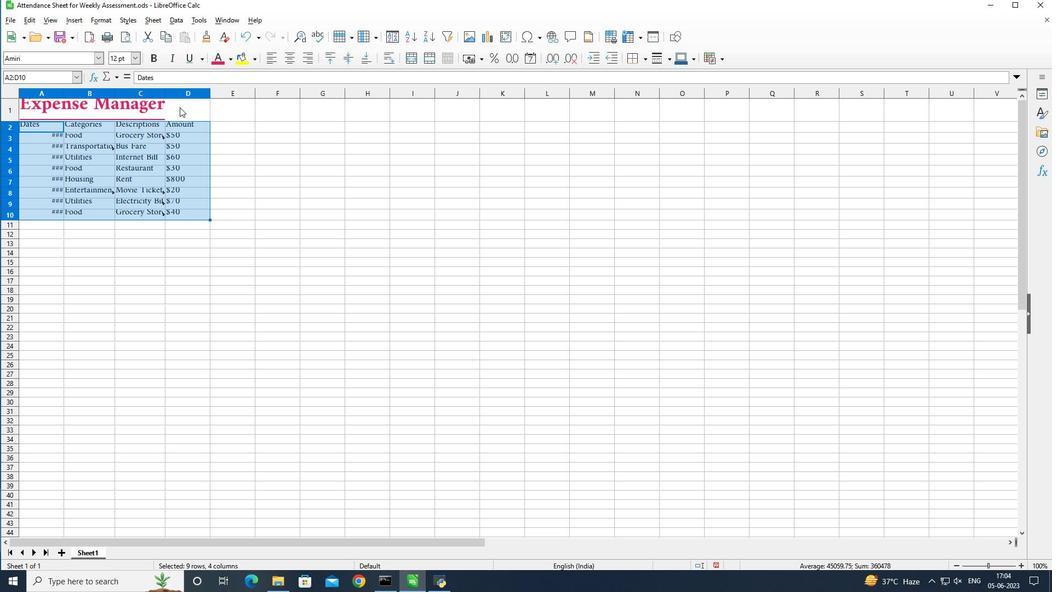 
Action: Key pressed <Key.shift_r><Key.down><Key.down><Key.down><Key.down><Key.down><Key.down><Key.down><Key.down><Key.down>
Screenshot: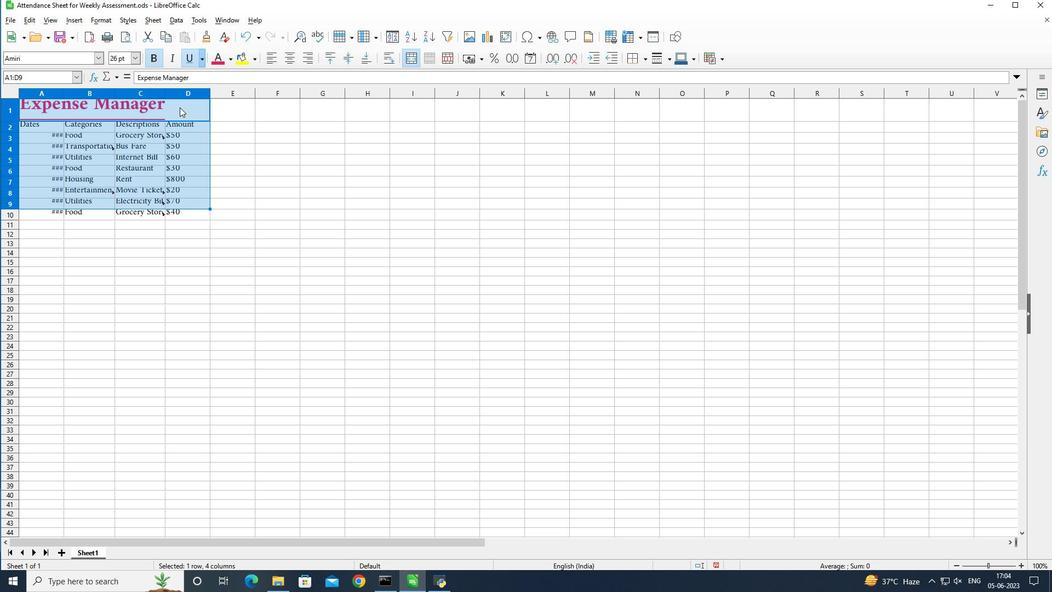 
Action: Mouse moved to (351, 57)
Screenshot: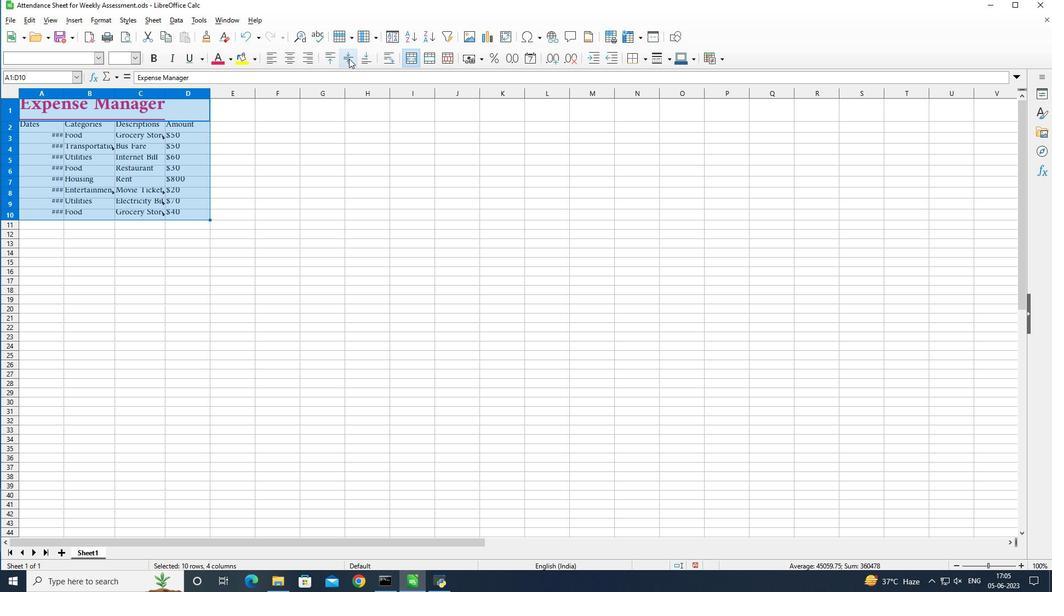 
Action: Mouse pressed left at (351, 57)
Screenshot: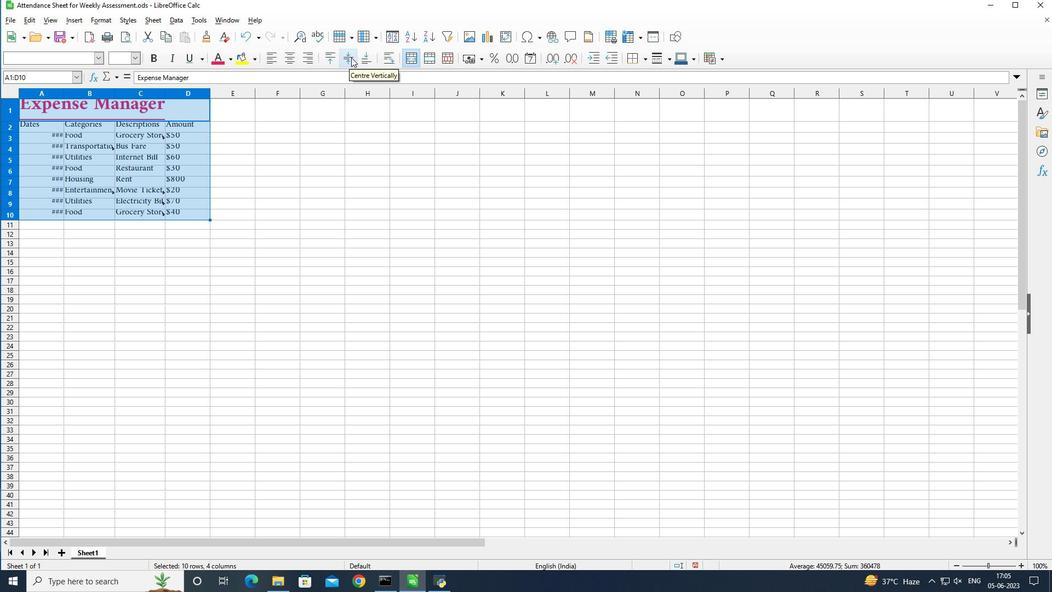 
Action: Mouse moved to (64, 93)
Screenshot: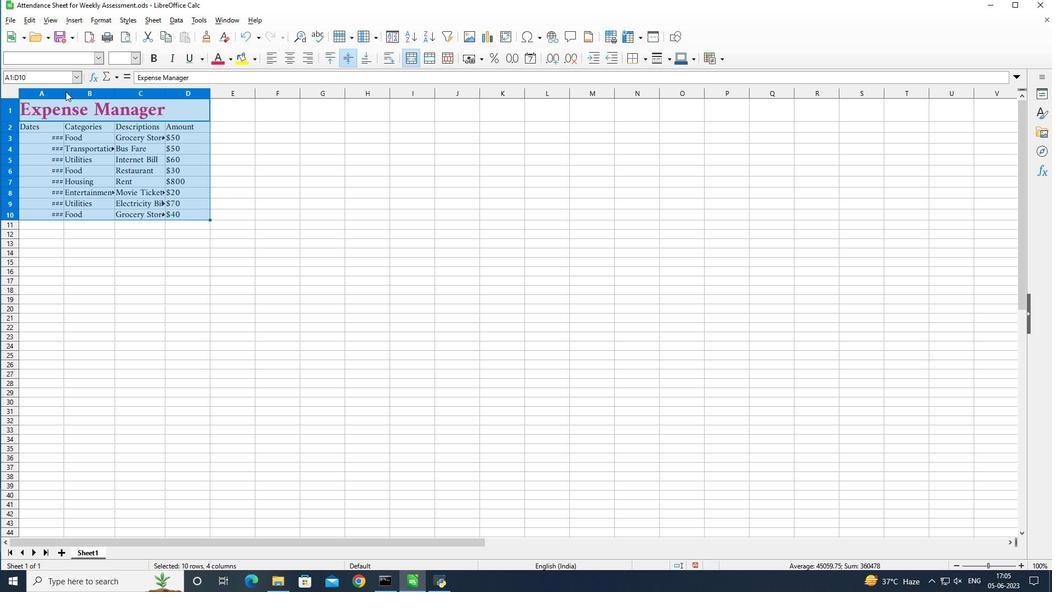 
Action: Mouse pressed left at (64, 93)
Screenshot: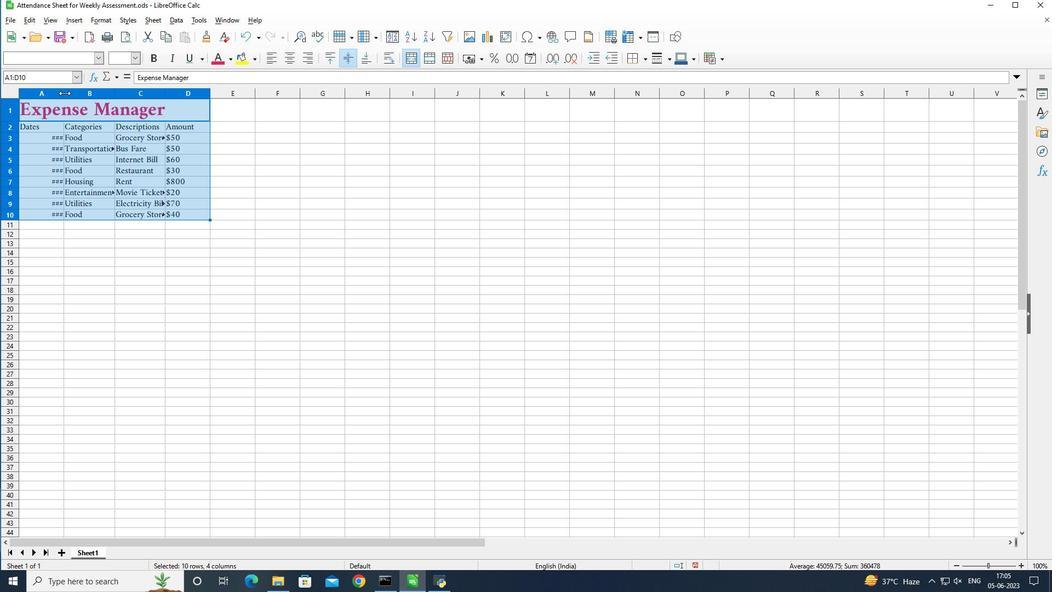 
Action: Mouse pressed left at (64, 93)
Screenshot: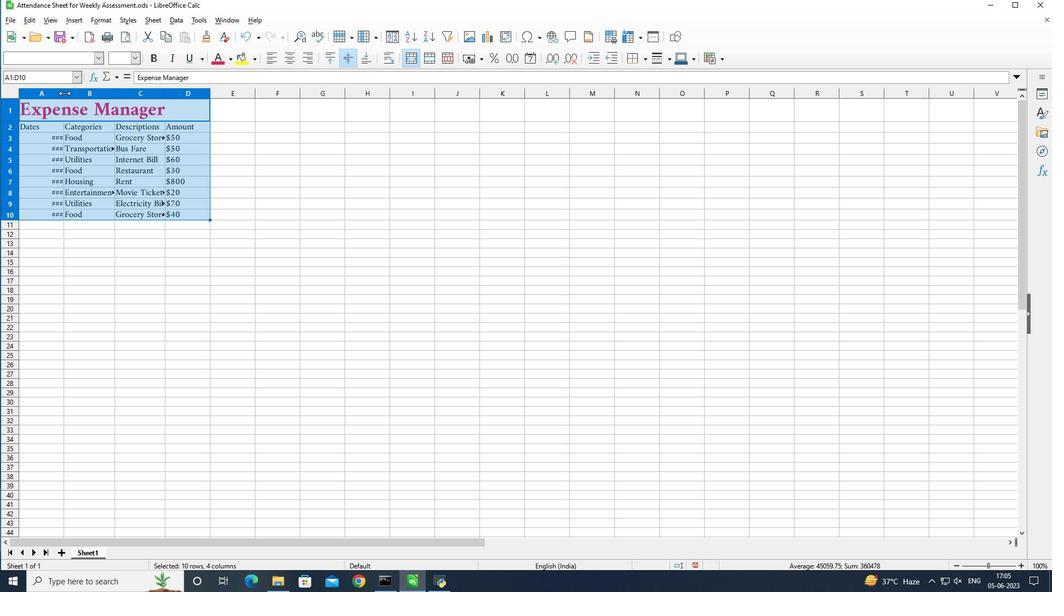 
Action: Mouse moved to (122, 92)
Screenshot: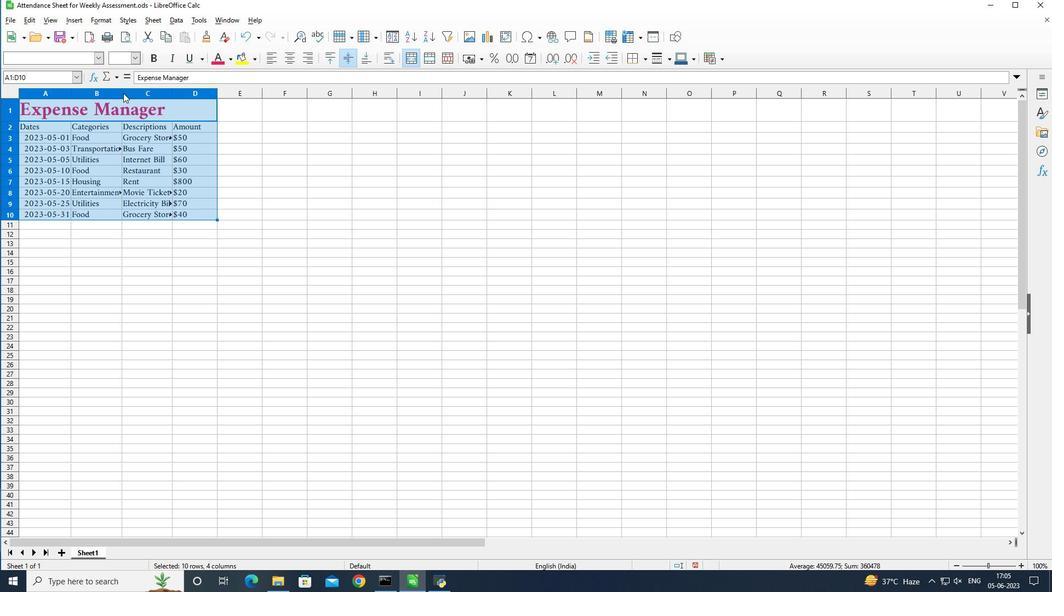 
Action: Mouse pressed left at (122, 92)
Screenshot: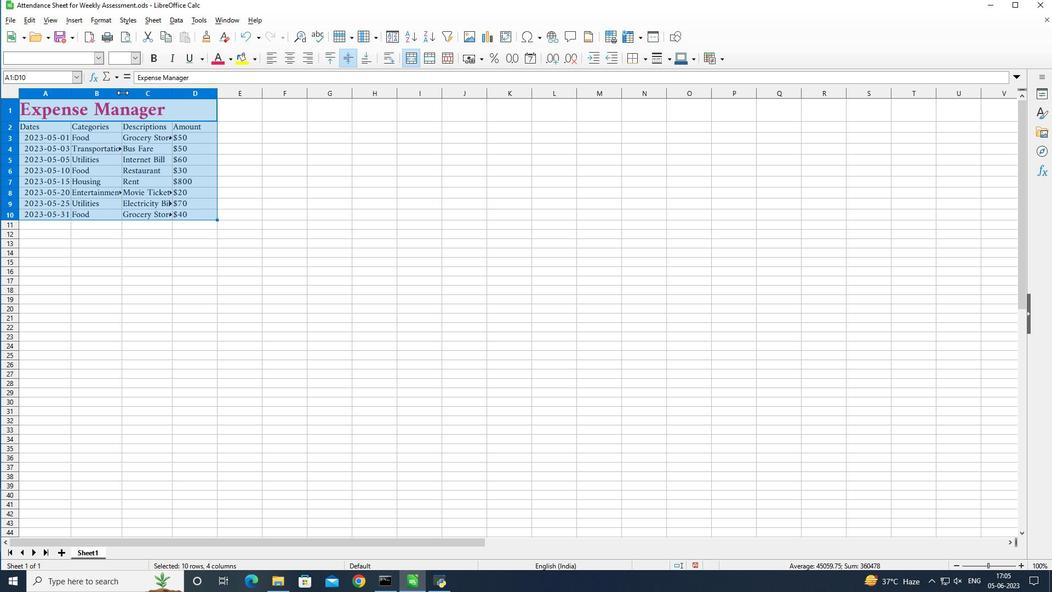 
Action: Mouse pressed left at (122, 92)
Screenshot: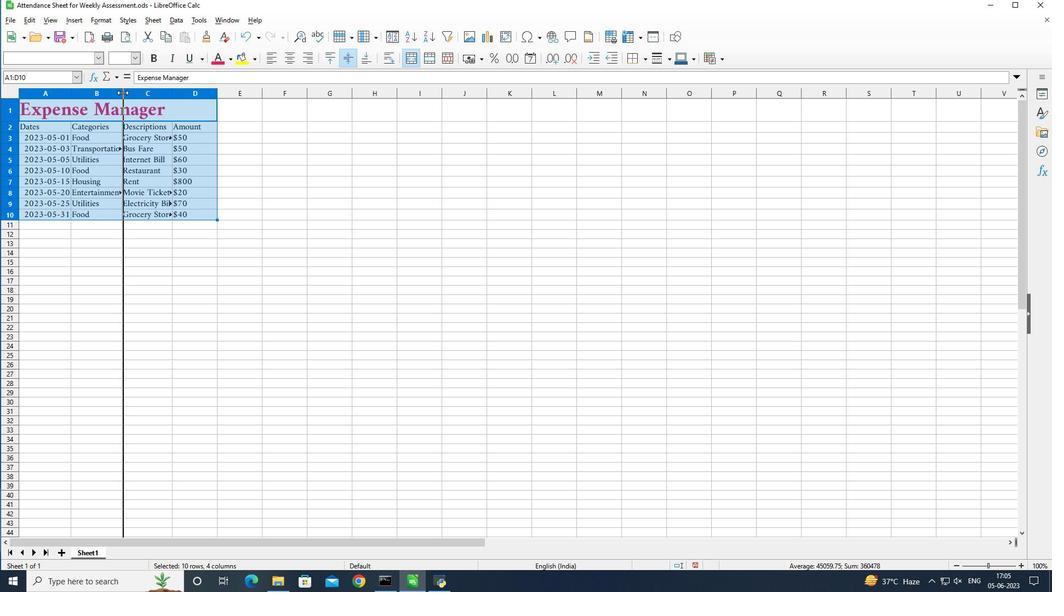 
Action: Mouse moved to (180, 94)
Screenshot: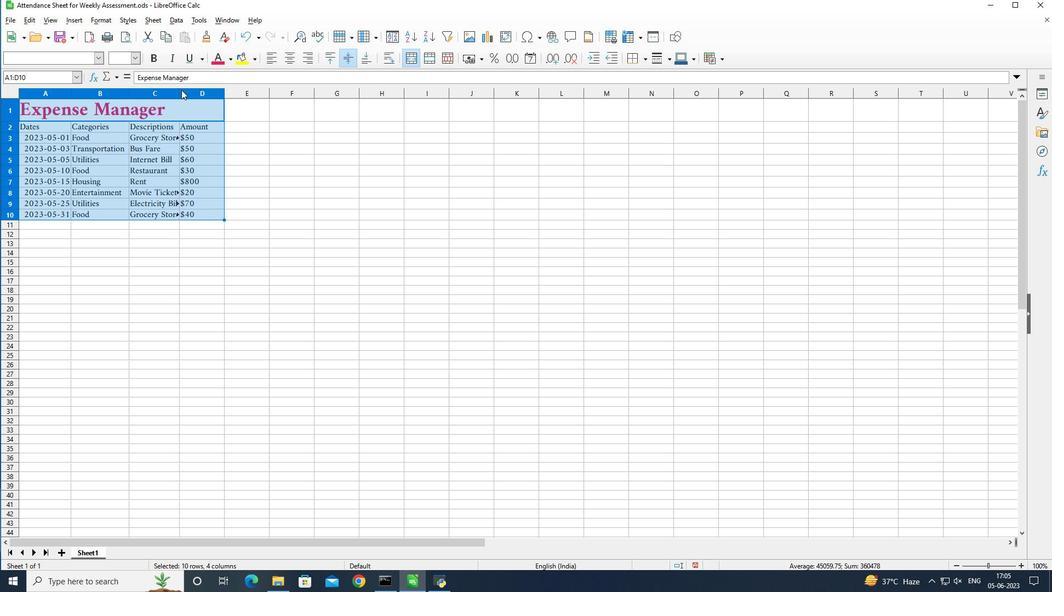 
Action: Mouse pressed left at (180, 94)
Screenshot: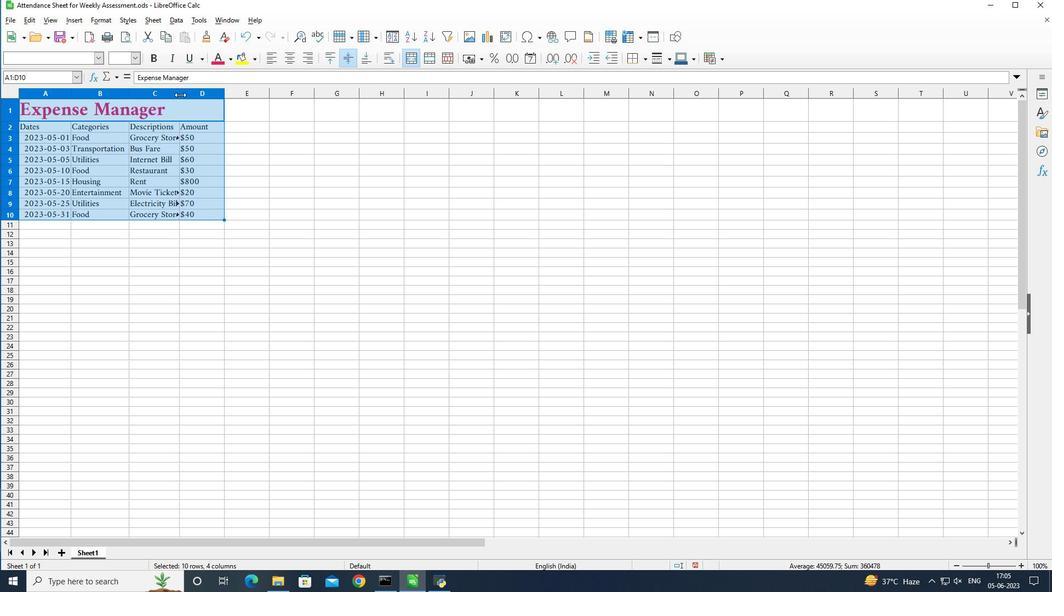 
Action: Mouse pressed left at (180, 94)
Screenshot: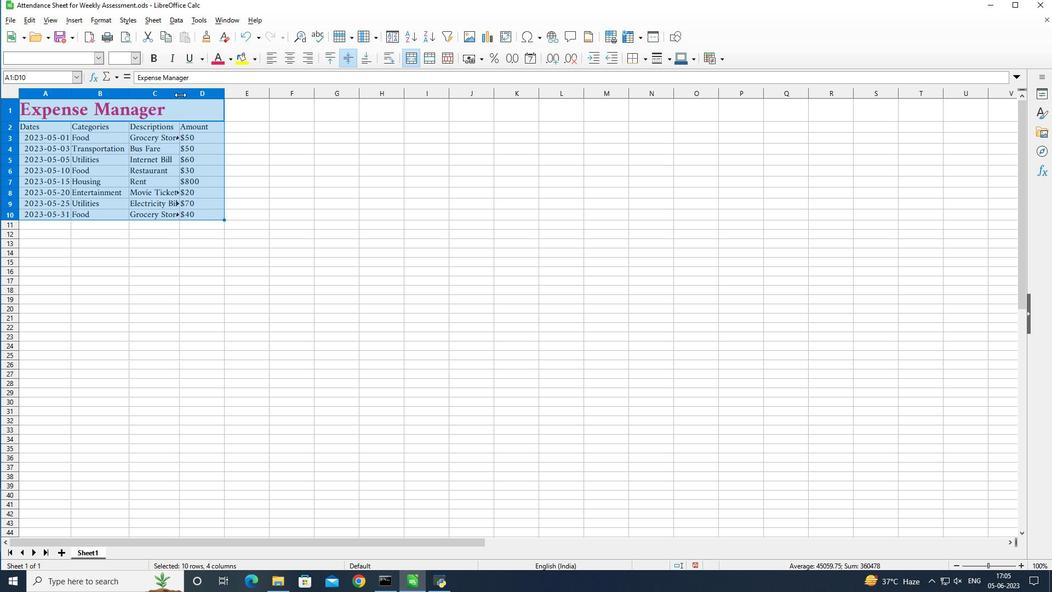 
Action: Mouse moved to (212, 214)
Screenshot: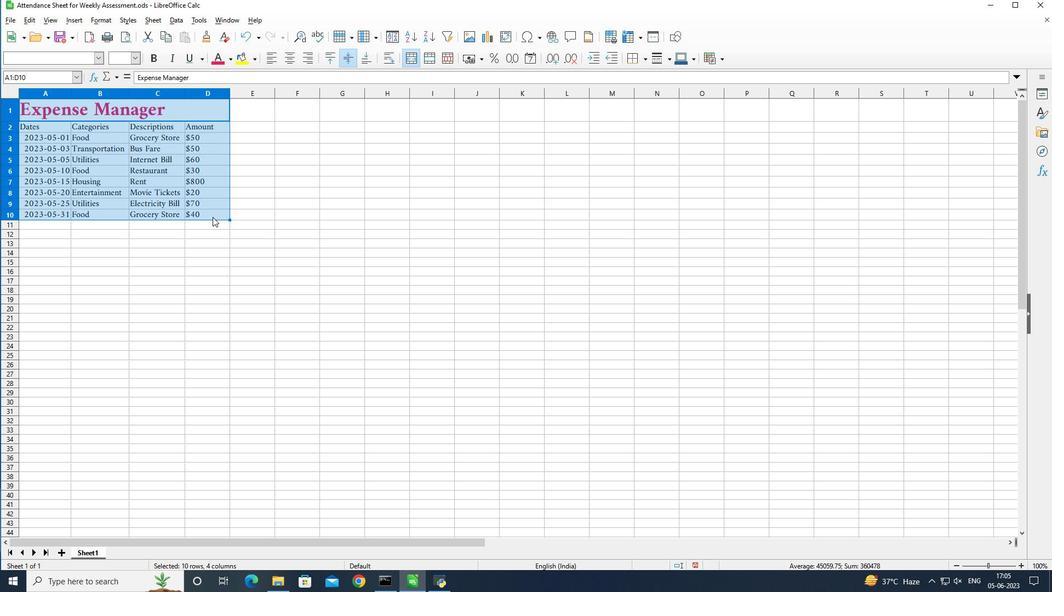 
Action: Mouse pressed left at (212, 214)
Screenshot: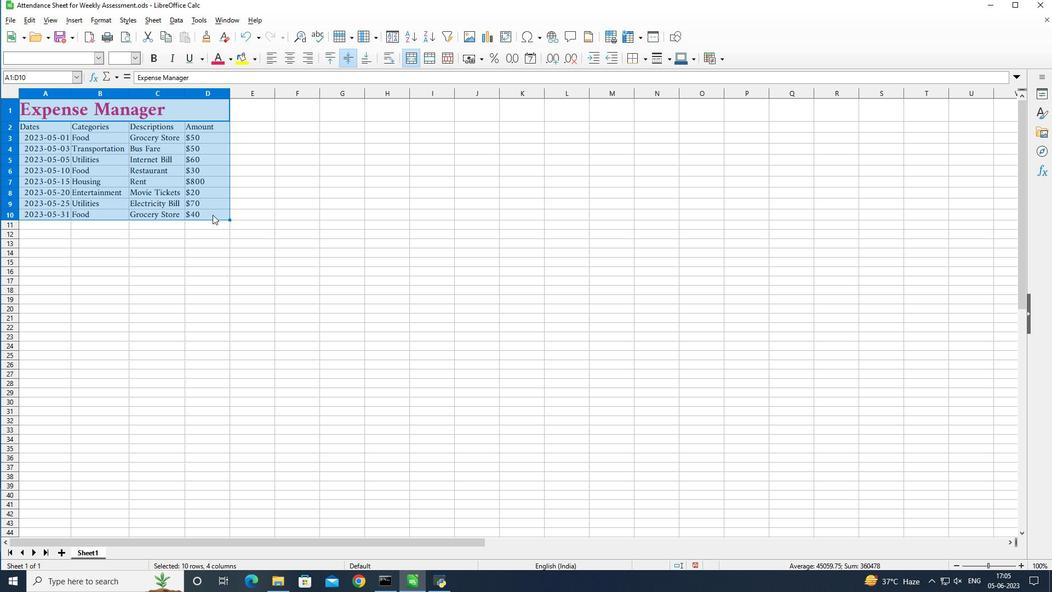 
